 Task: Look for space in Manama, Bahrain from 9th July, 2023 to 16th July, 2023 for 2 adults, 1 child in price range Rs.8000 to Rs.16000. Place can be entire place with 2 bedrooms having 2 beds and 1 bathroom. Property type can be flat. Booking option can be shelf check-in. Required host language is English.
Action: Mouse moved to (651, 129)
Screenshot: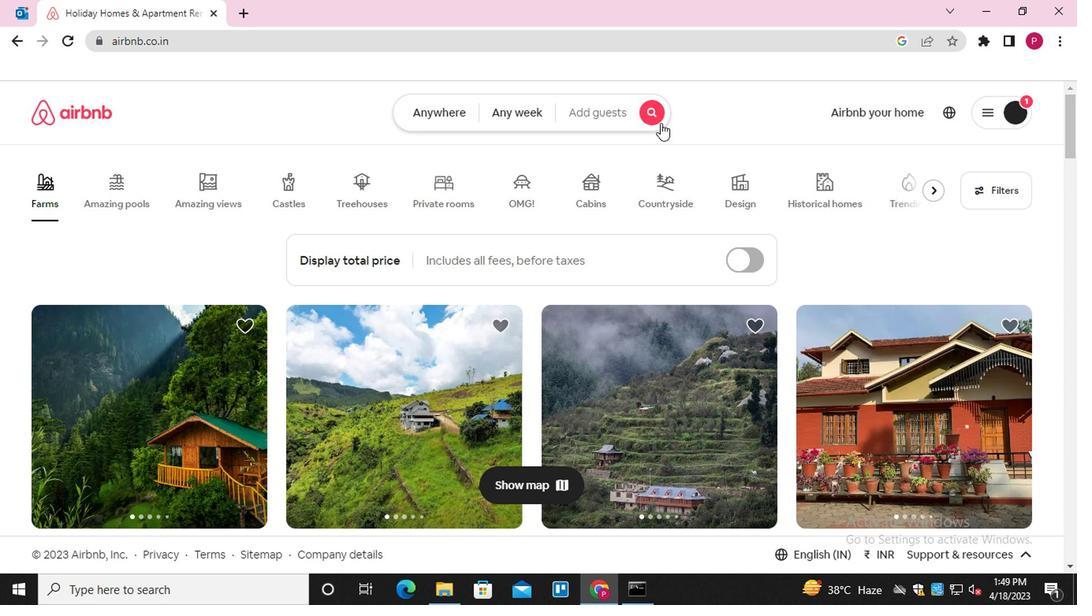 
Action: Mouse pressed left at (651, 129)
Screenshot: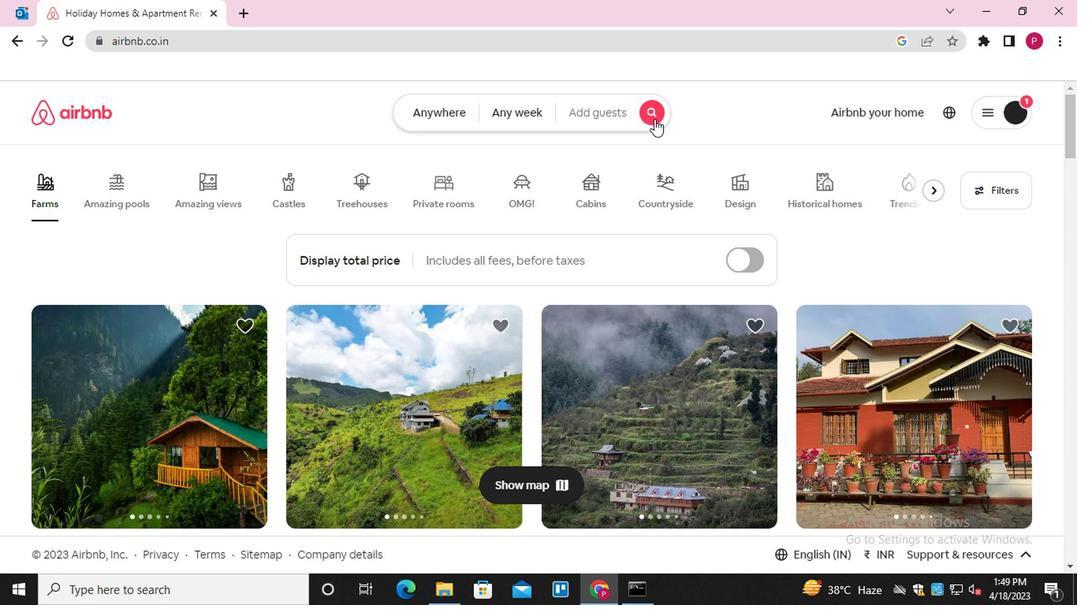 
Action: Mouse moved to (371, 189)
Screenshot: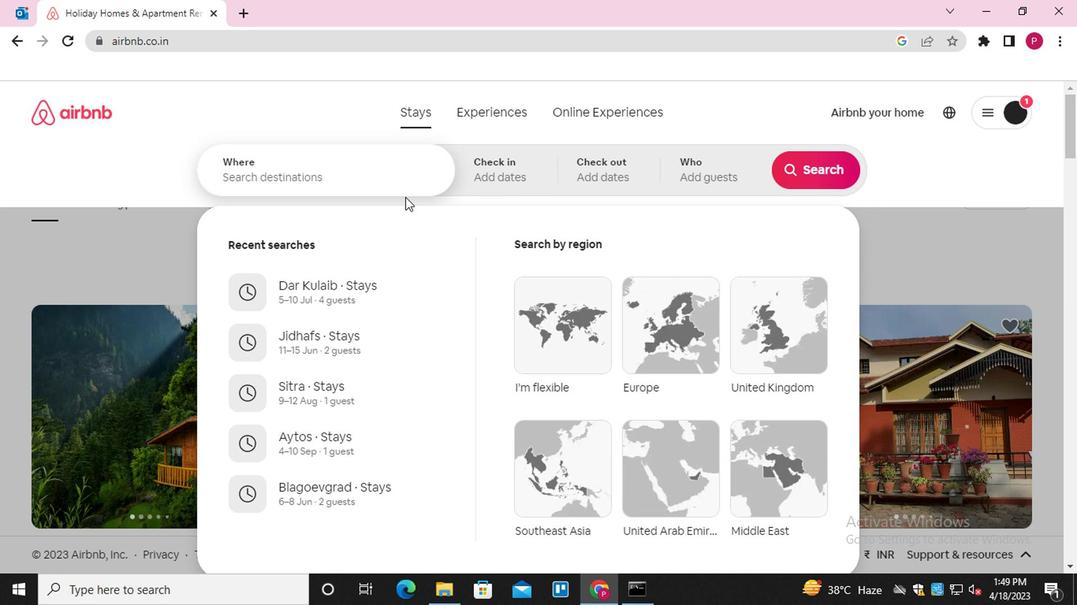 
Action: Mouse pressed left at (371, 189)
Screenshot: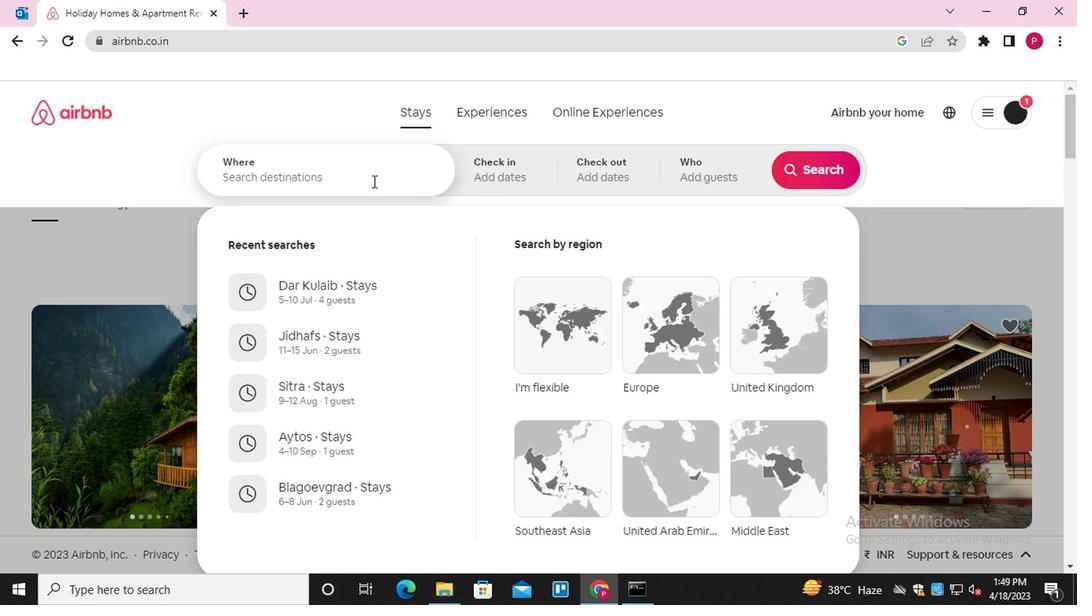 
Action: Key pressed <Key.shift>MANAMA
Screenshot: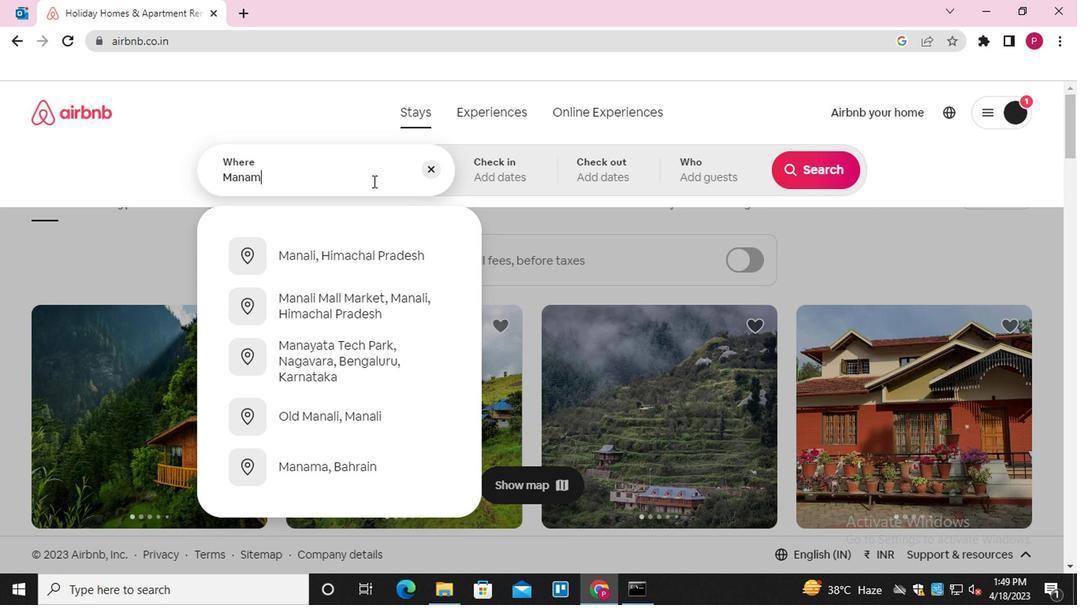 
Action: Mouse moved to (371, 261)
Screenshot: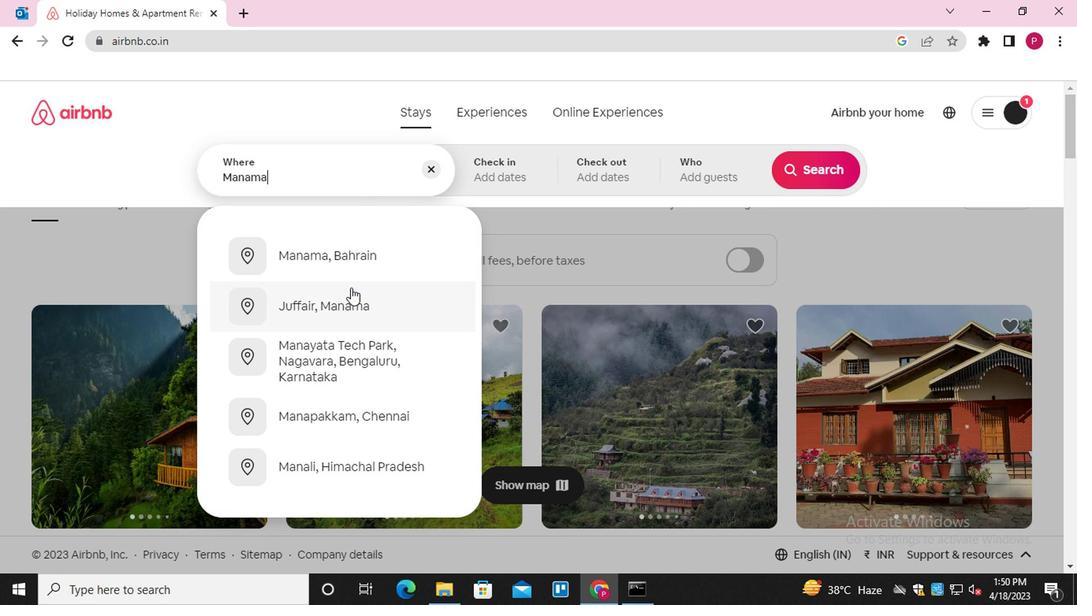 
Action: Mouse pressed left at (371, 261)
Screenshot: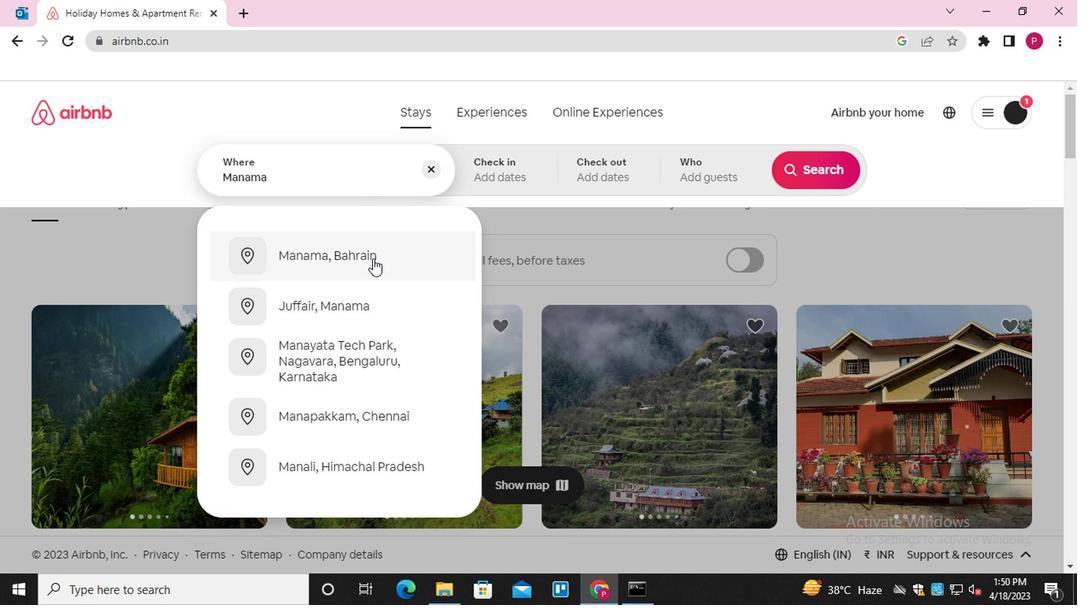 
Action: Mouse moved to (804, 302)
Screenshot: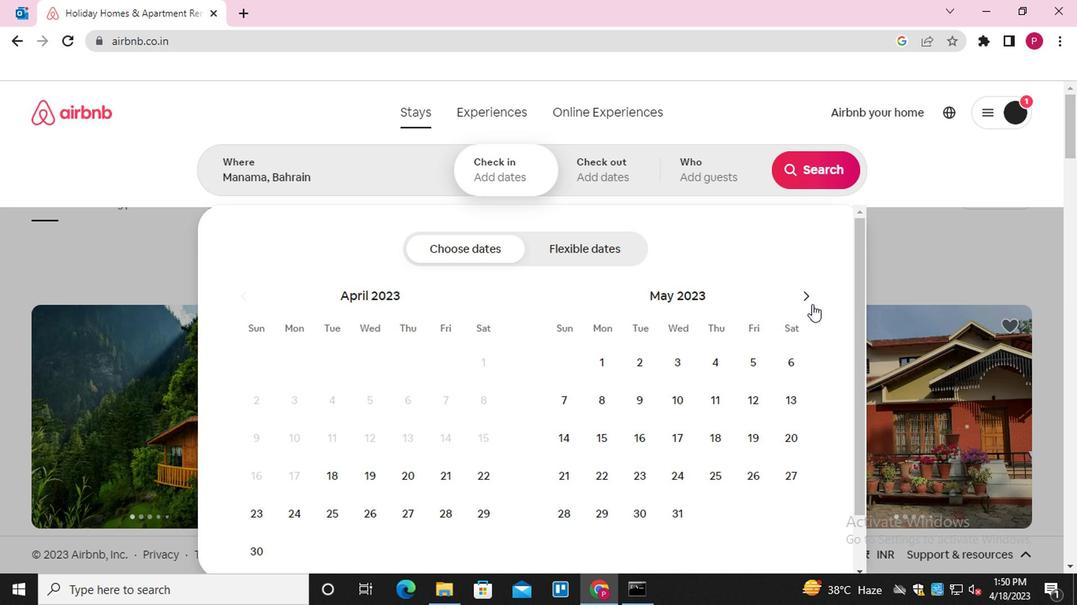 
Action: Mouse pressed left at (804, 302)
Screenshot: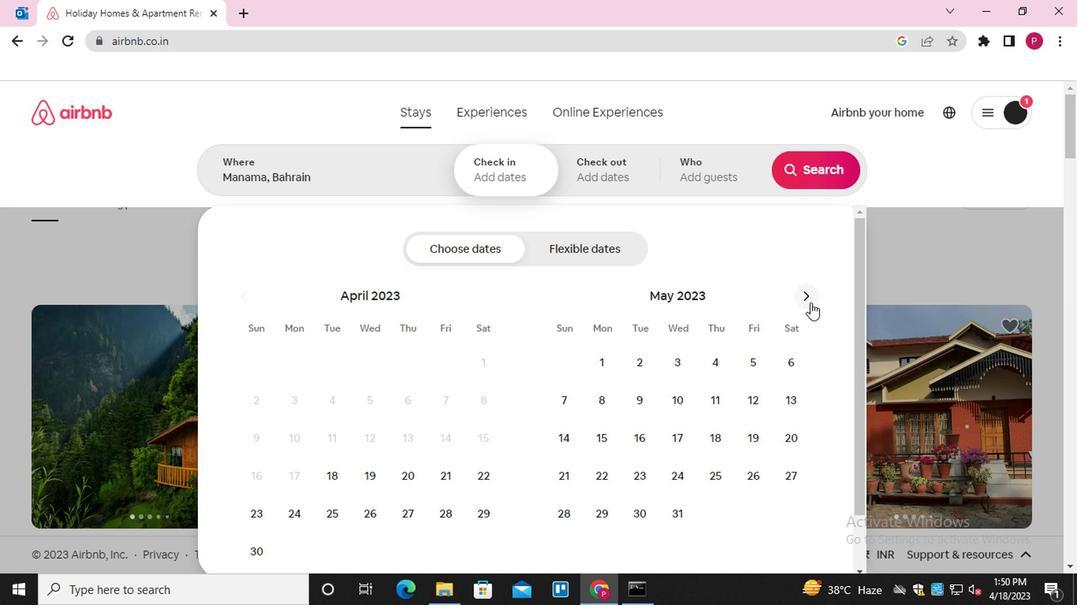 
Action: Mouse moved to (806, 310)
Screenshot: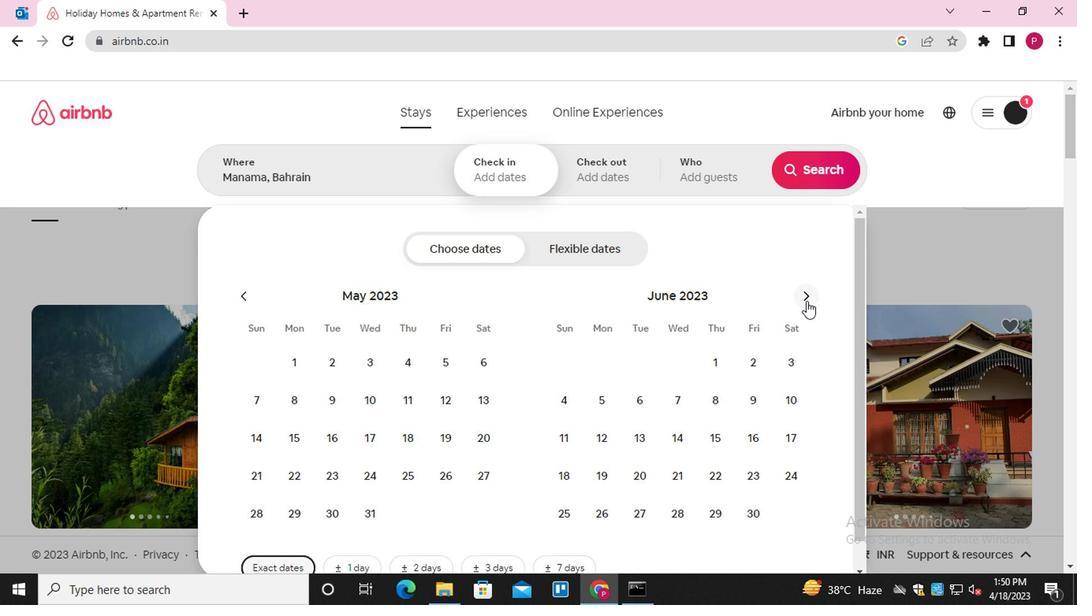 
Action: Mouse pressed left at (806, 310)
Screenshot: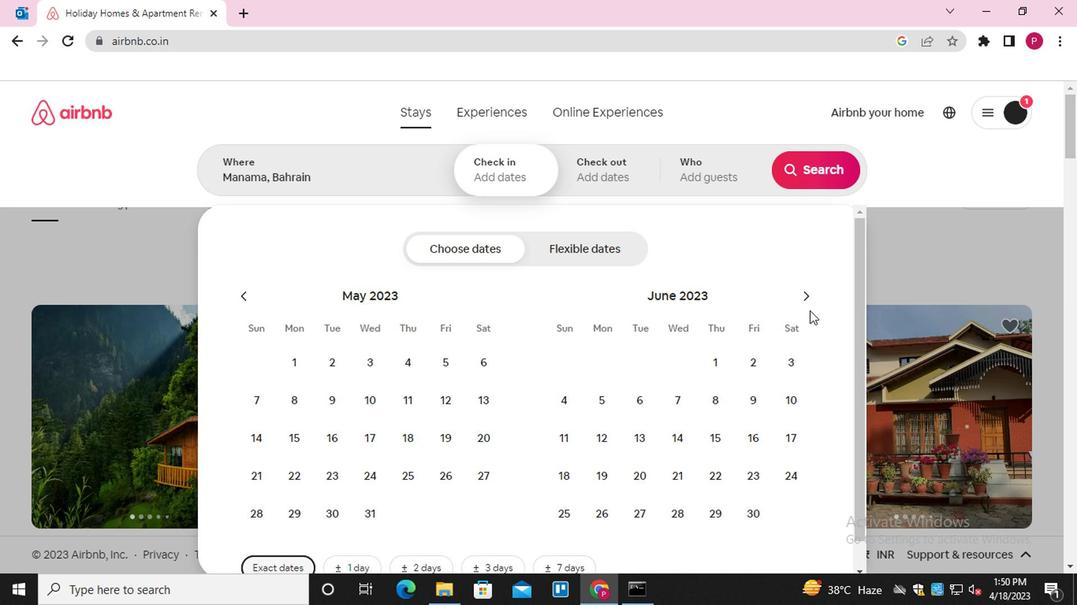 
Action: Mouse moved to (797, 298)
Screenshot: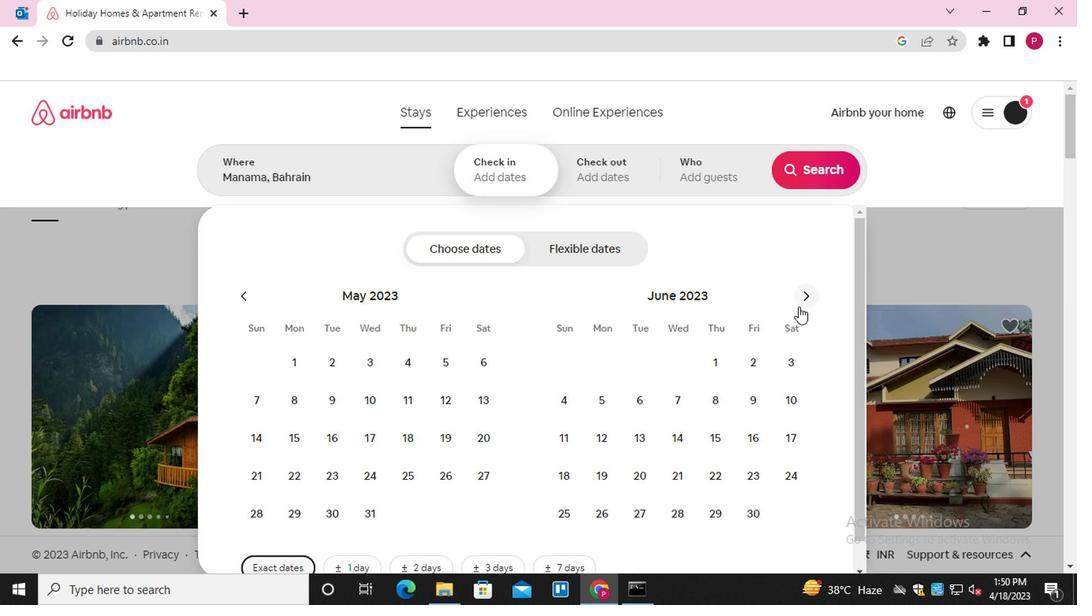 
Action: Mouse pressed left at (797, 298)
Screenshot: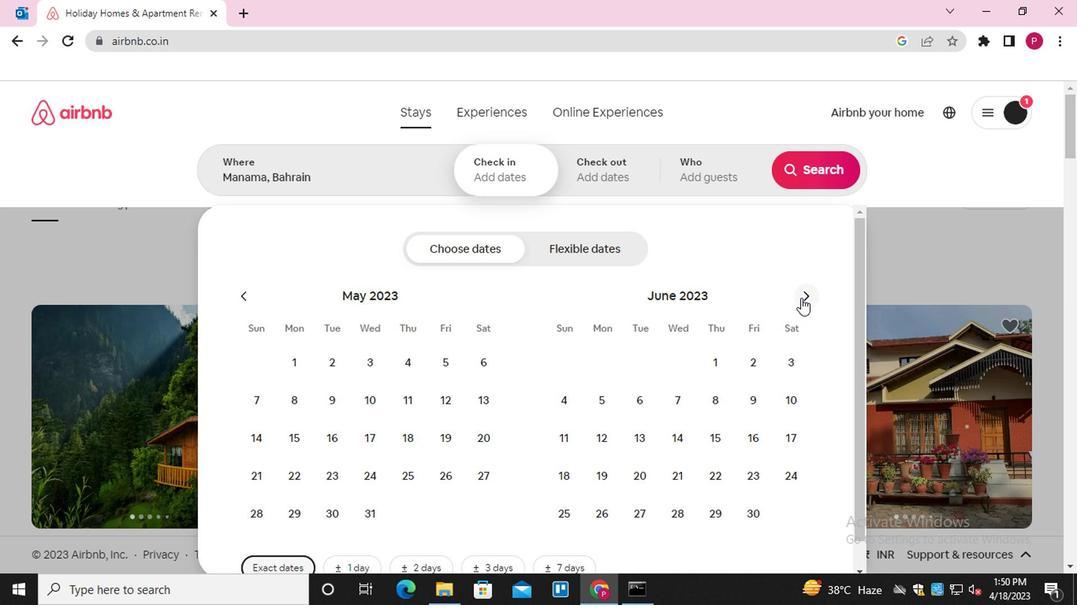 
Action: Mouse moved to (572, 431)
Screenshot: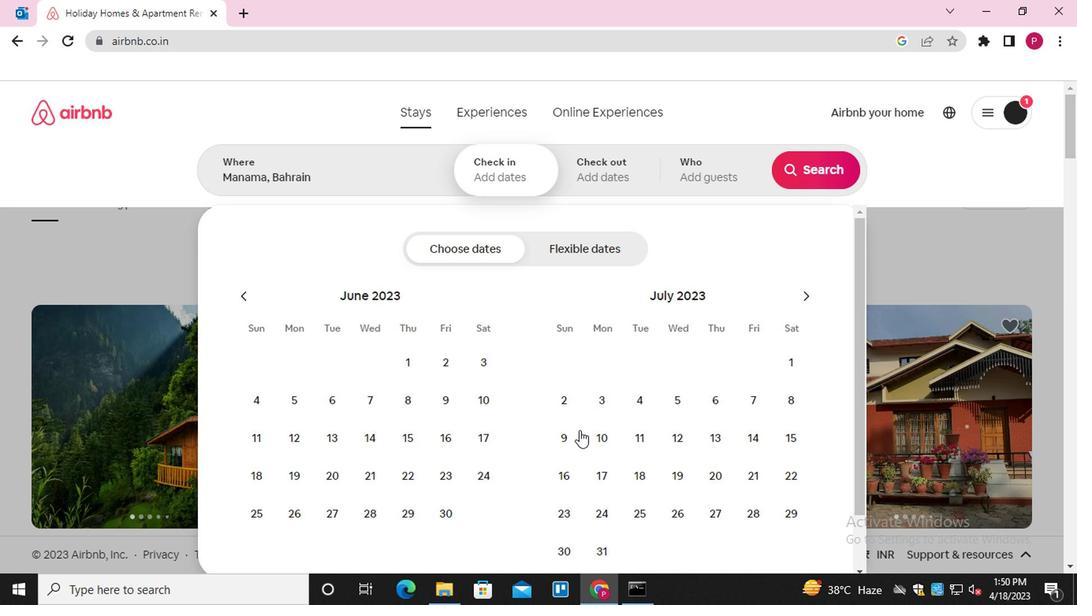 
Action: Mouse pressed left at (572, 431)
Screenshot: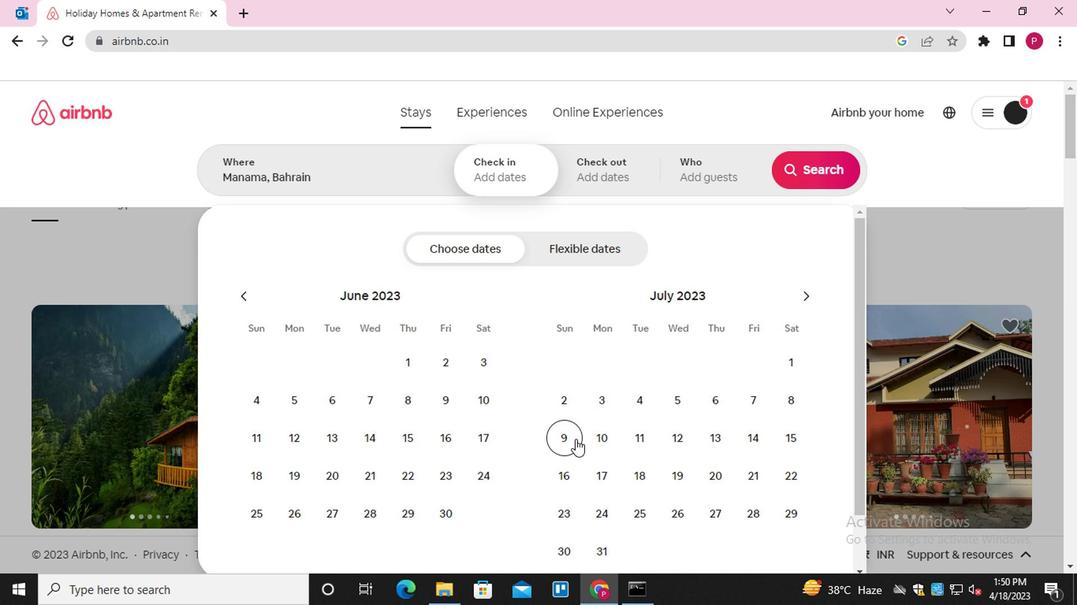 
Action: Mouse moved to (560, 467)
Screenshot: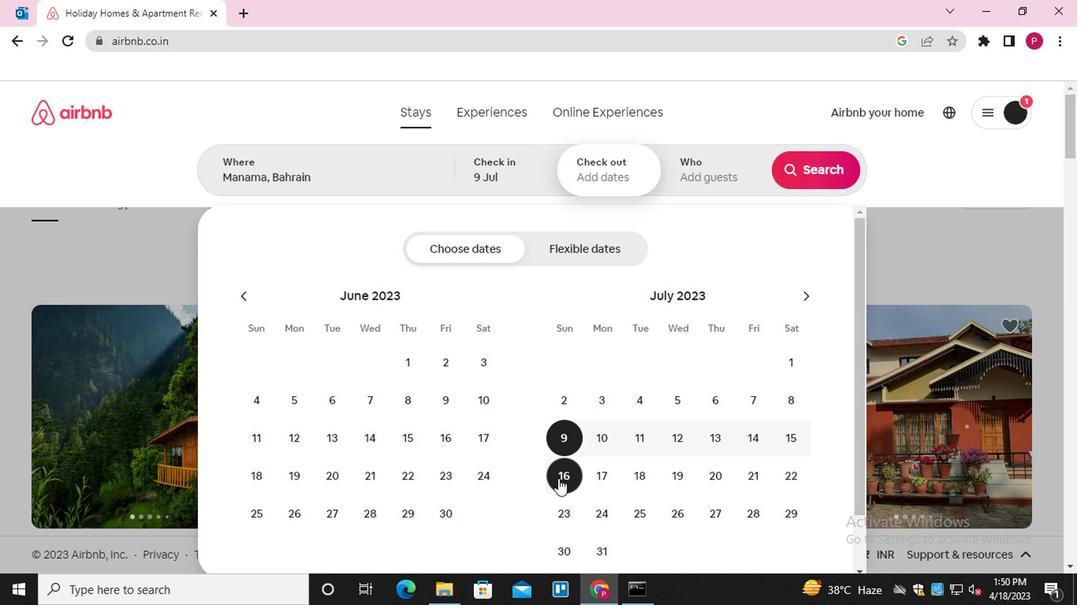 
Action: Mouse pressed left at (560, 467)
Screenshot: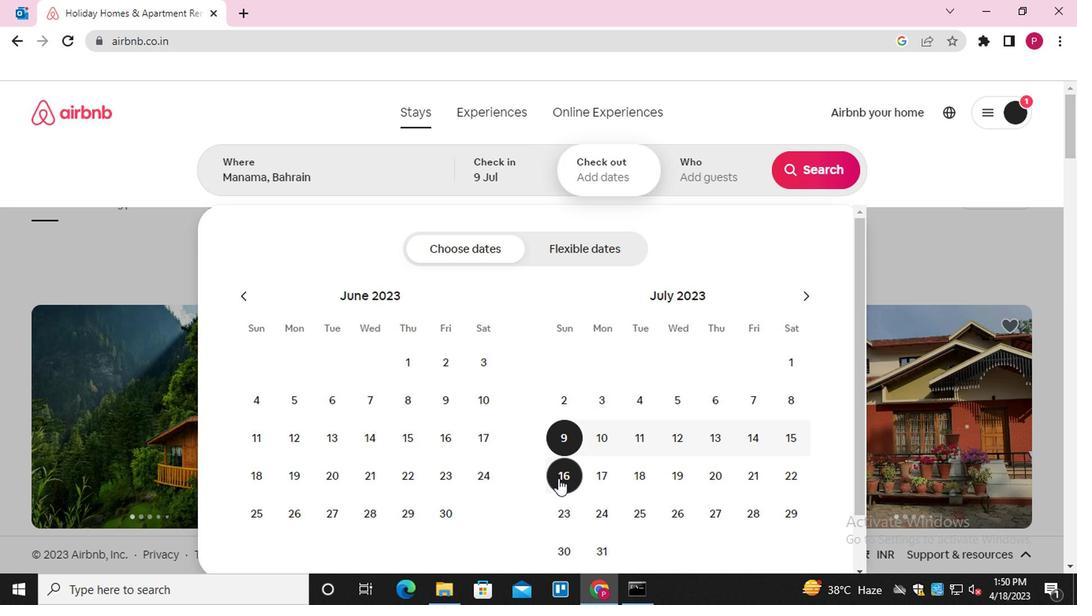 
Action: Mouse moved to (717, 185)
Screenshot: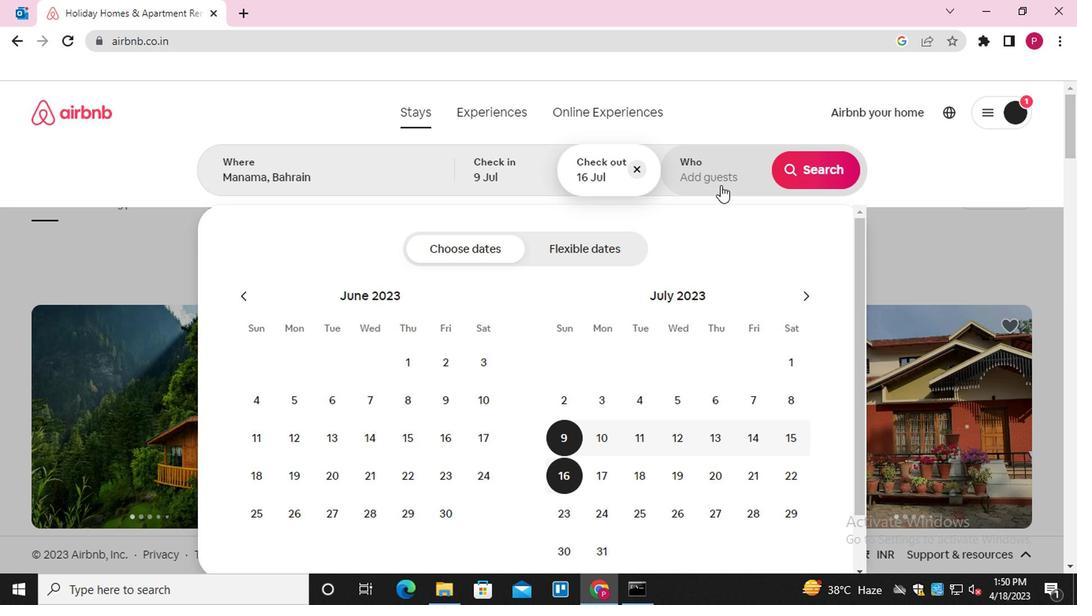 
Action: Mouse pressed left at (717, 185)
Screenshot: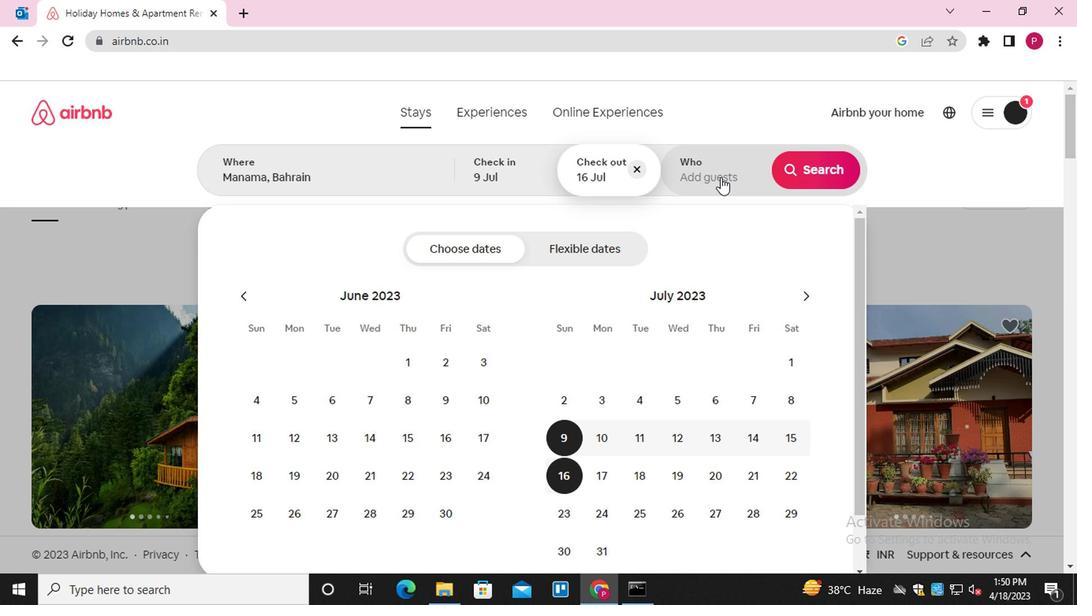 
Action: Mouse moved to (815, 259)
Screenshot: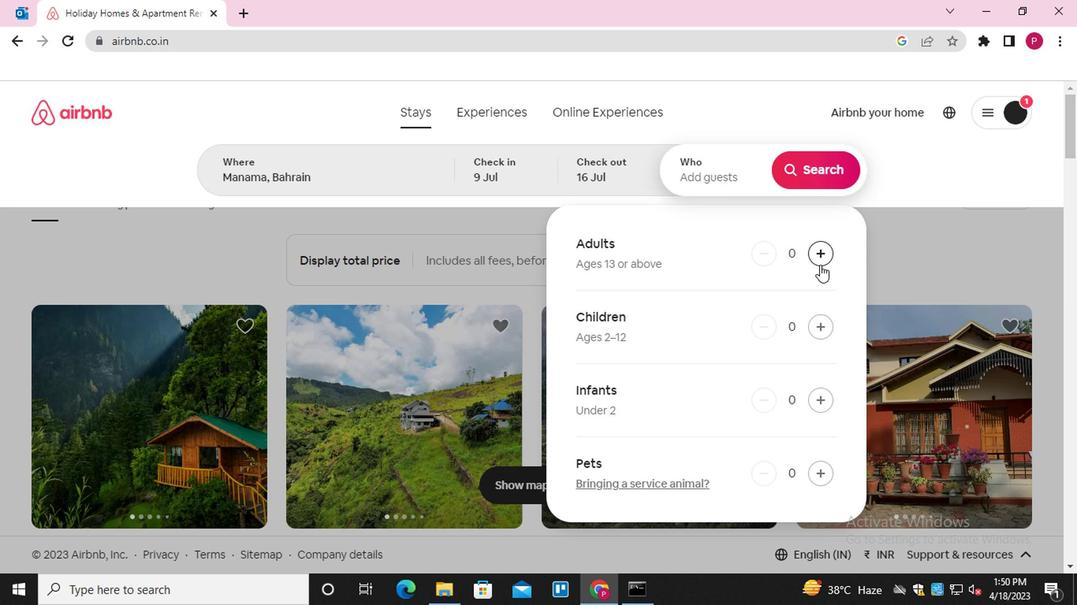 
Action: Mouse pressed left at (815, 259)
Screenshot: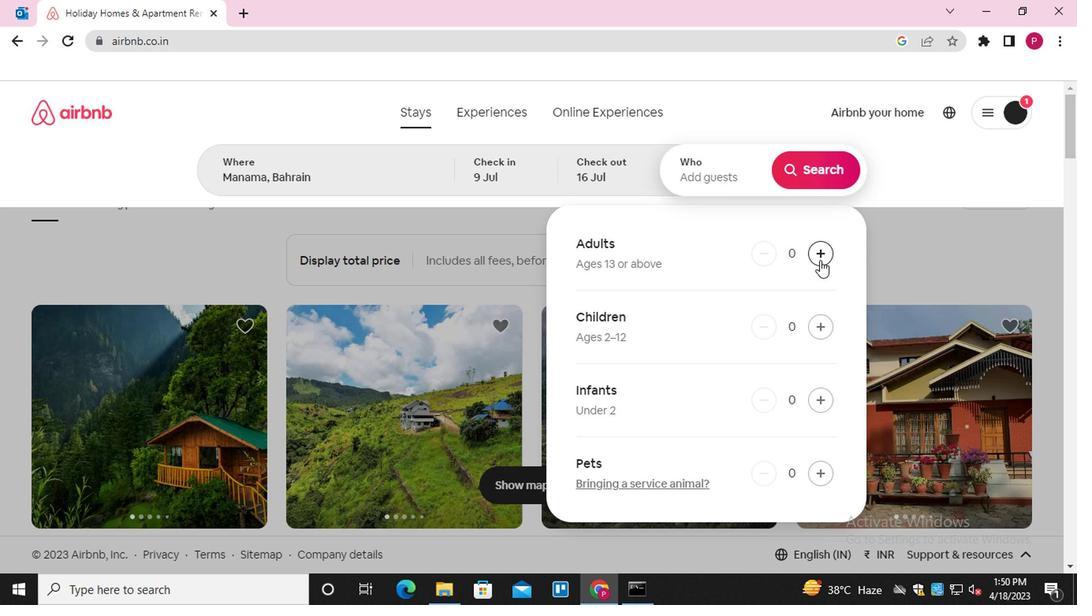 
Action: Mouse pressed left at (815, 259)
Screenshot: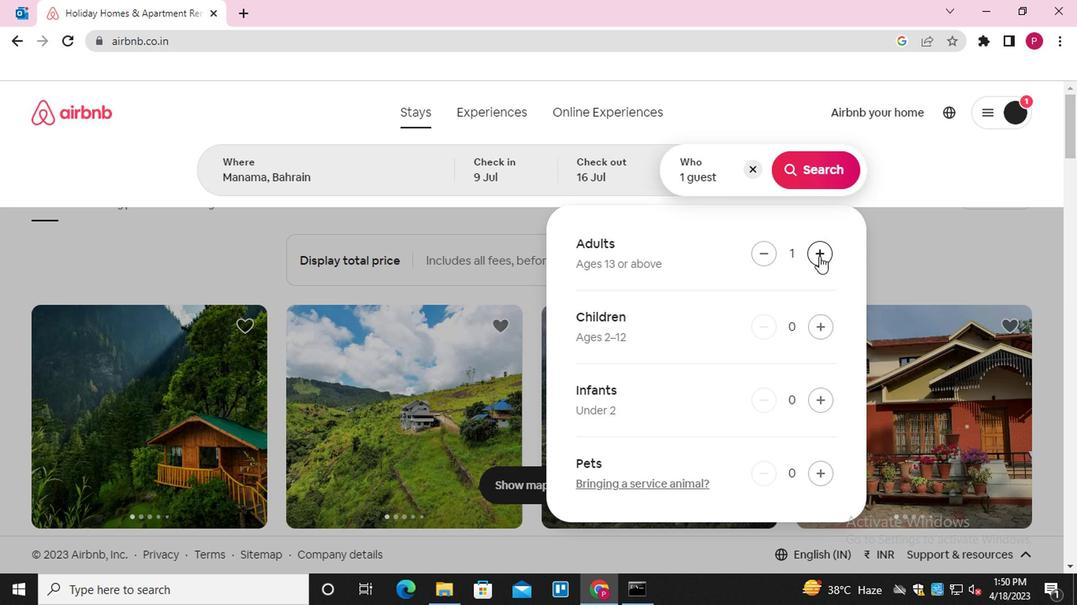 
Action: Mouse moved to (812, 329)
Screenshot: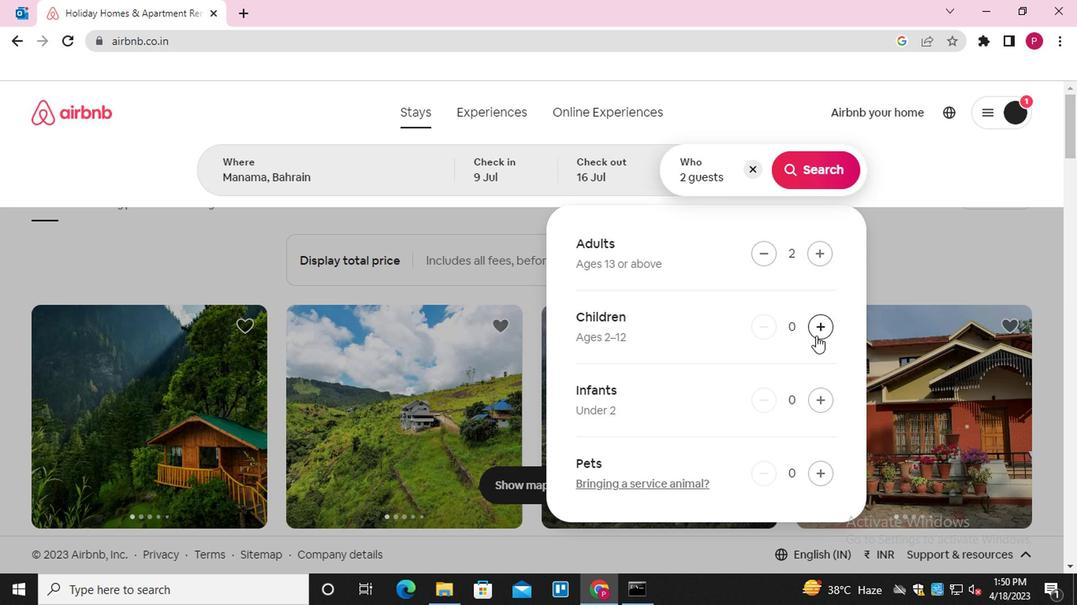 
Action: Mouse pressed left at (812, 329)
Screenshot: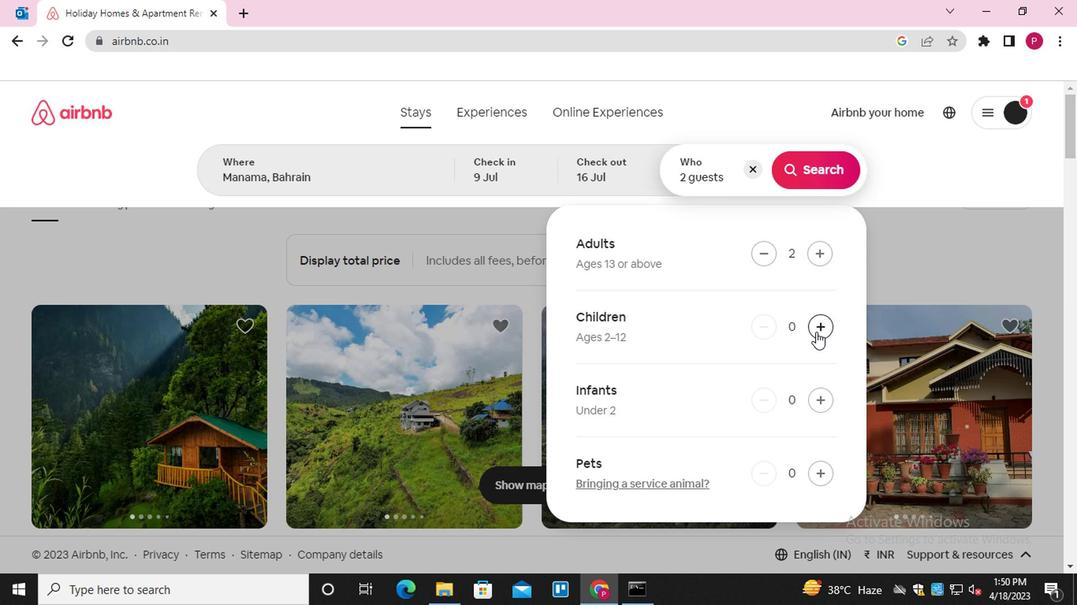 
Action: Mouse moved to (807, 189)
Screenshot: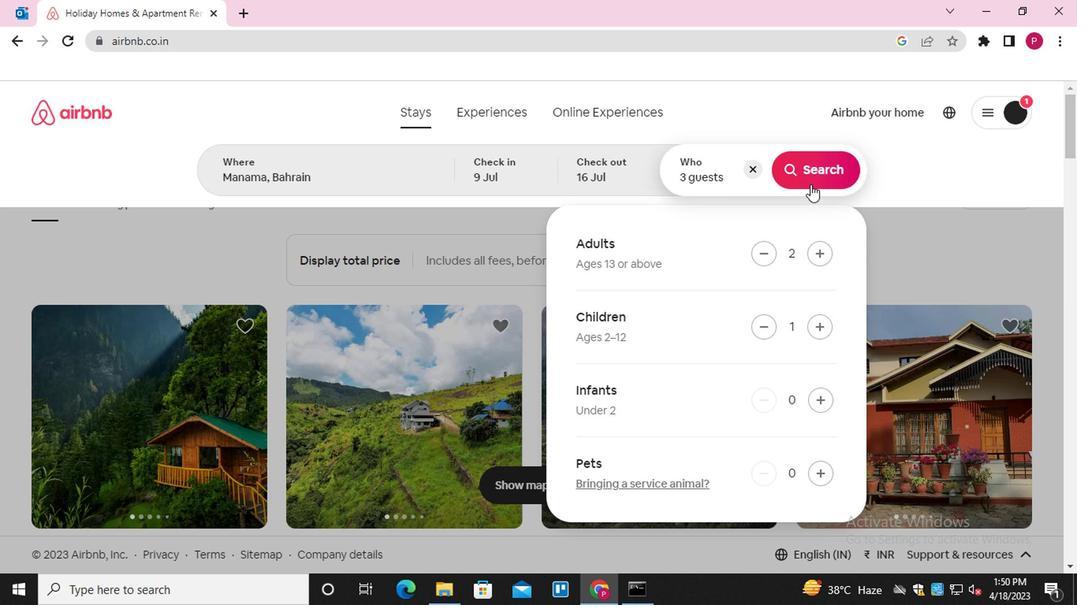 
Action: Mouse pressed left at (807, 189)
Screenshot: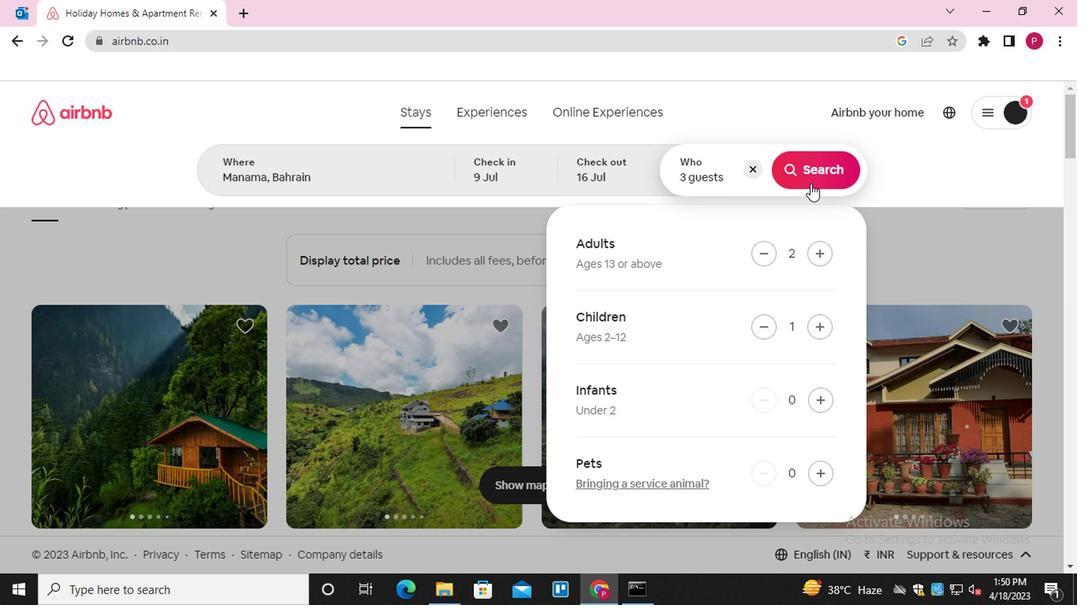 
Action: Mouse moved to (1012, 184)
Screenshot: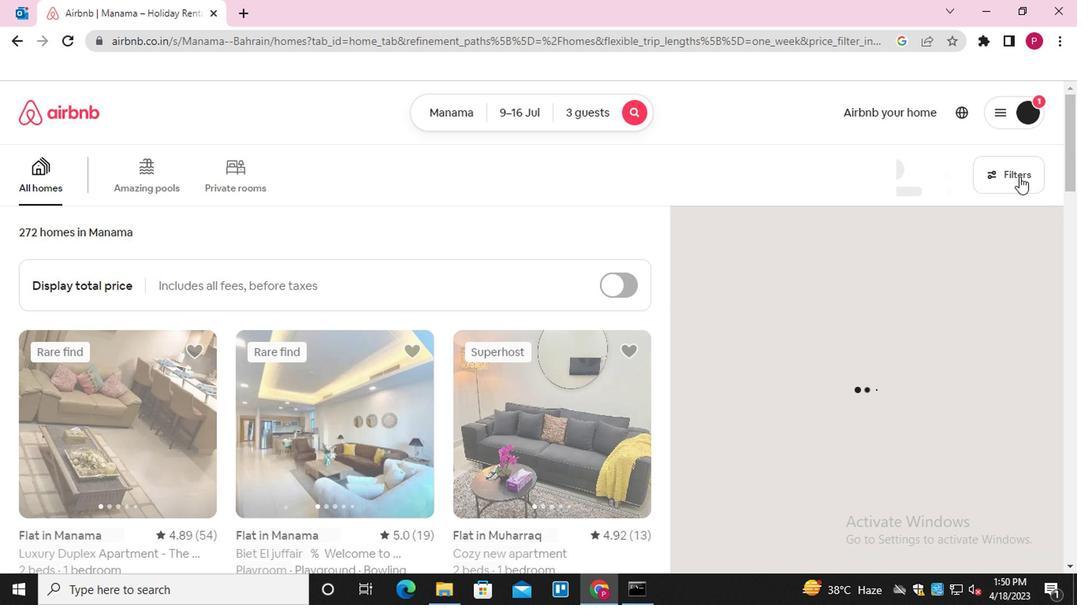 
Action: Mouse pressed left at (1012, 184)
Screenshot: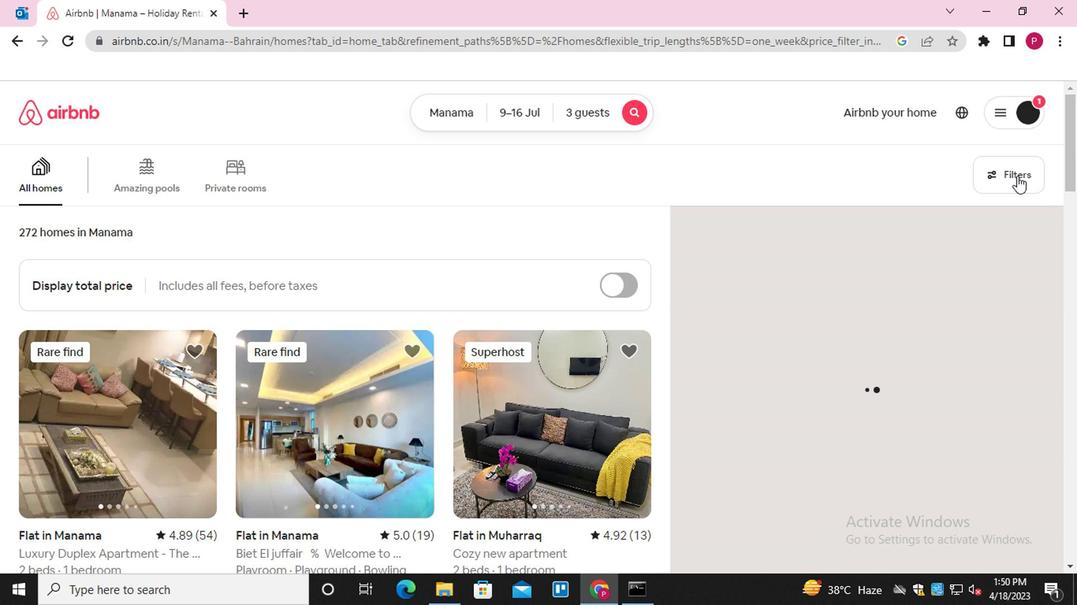 
Action: Mouse moved to (395, 367)
Screenshot: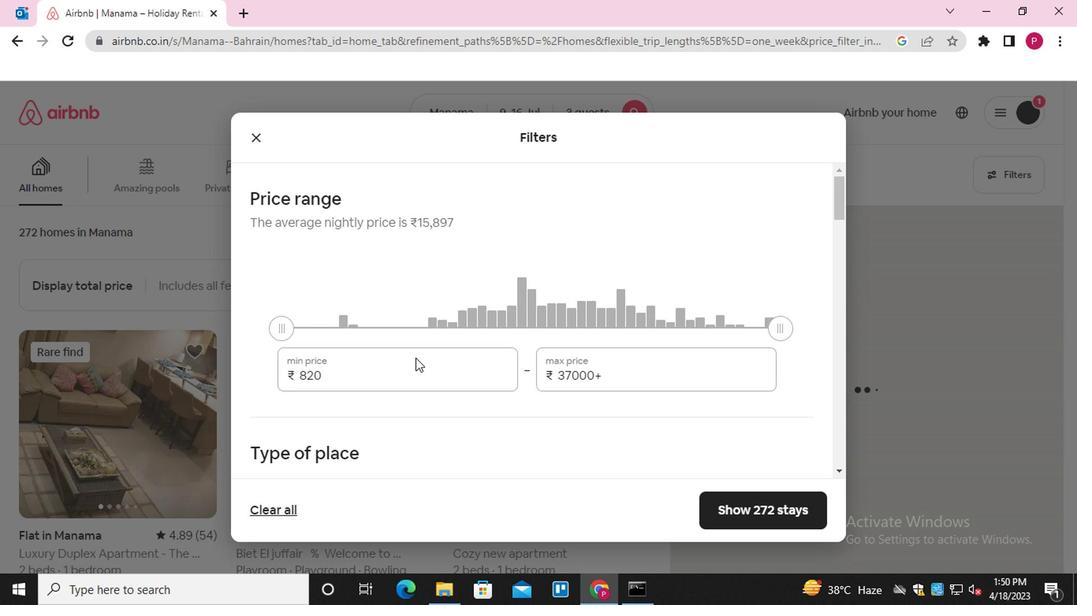 
Action: Mouse pressed left at (395, 367)
Screenshot: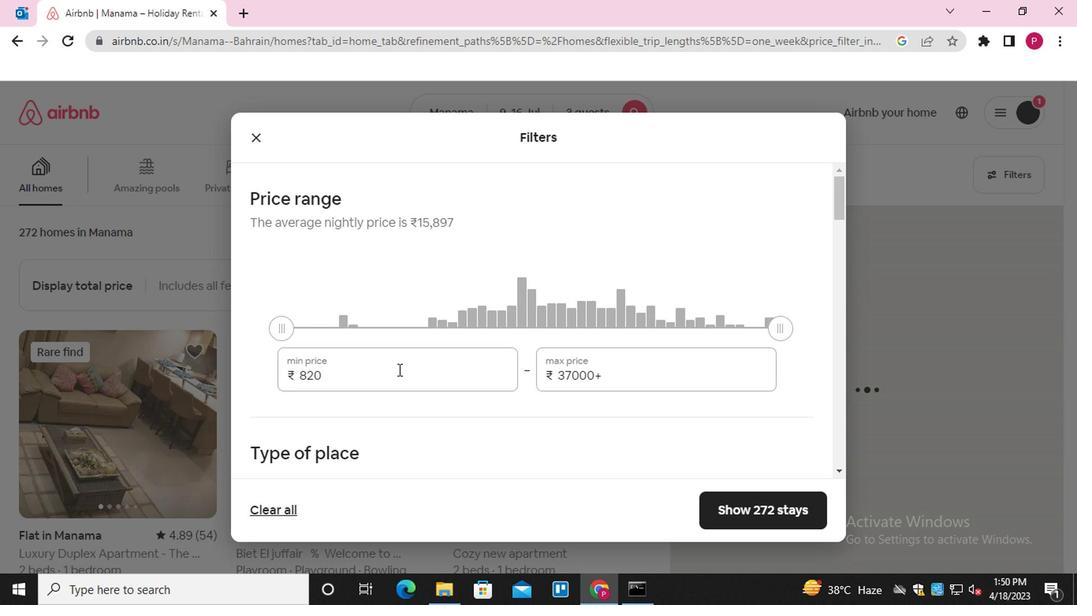 
Action: Mouse pressed left at (395, 367)
Screenshot: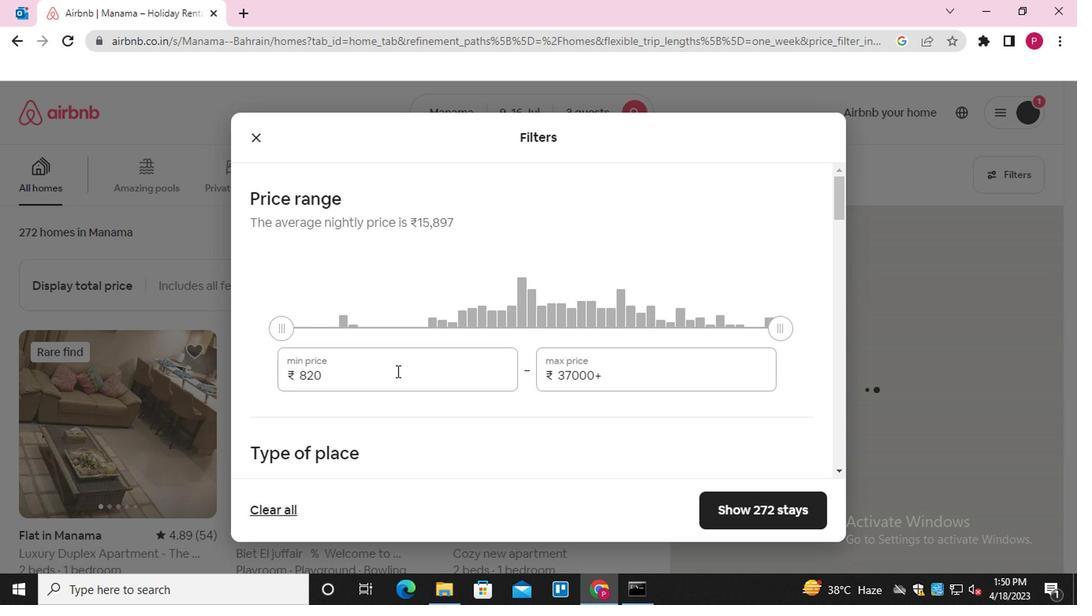 
Action: Key pressed 8000<Key.tab>16000
Screenshot: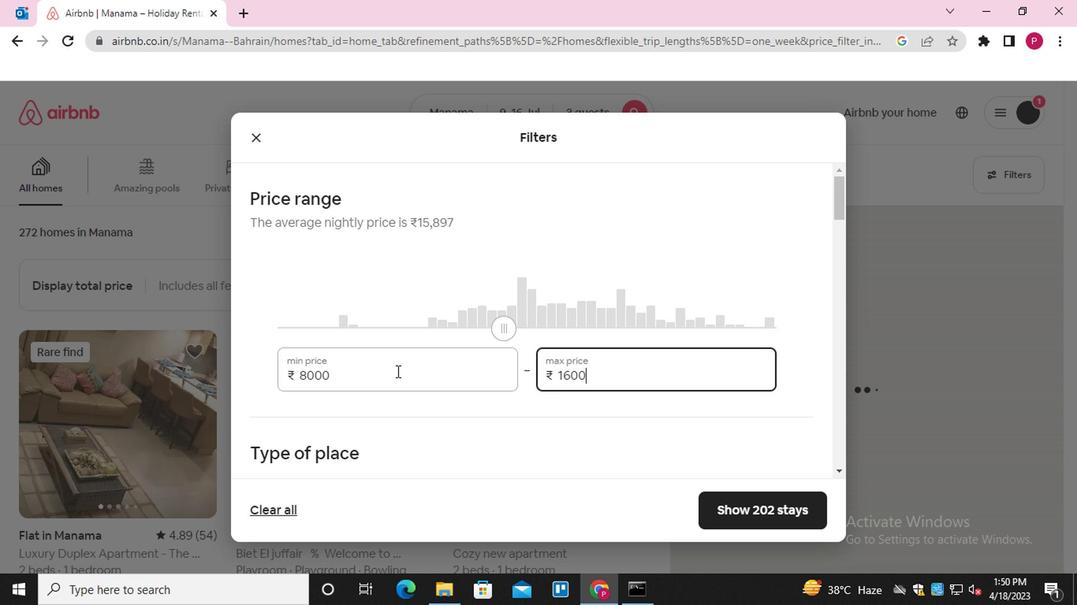 
Action: Mouse moved to (287, 387)
Screenshot: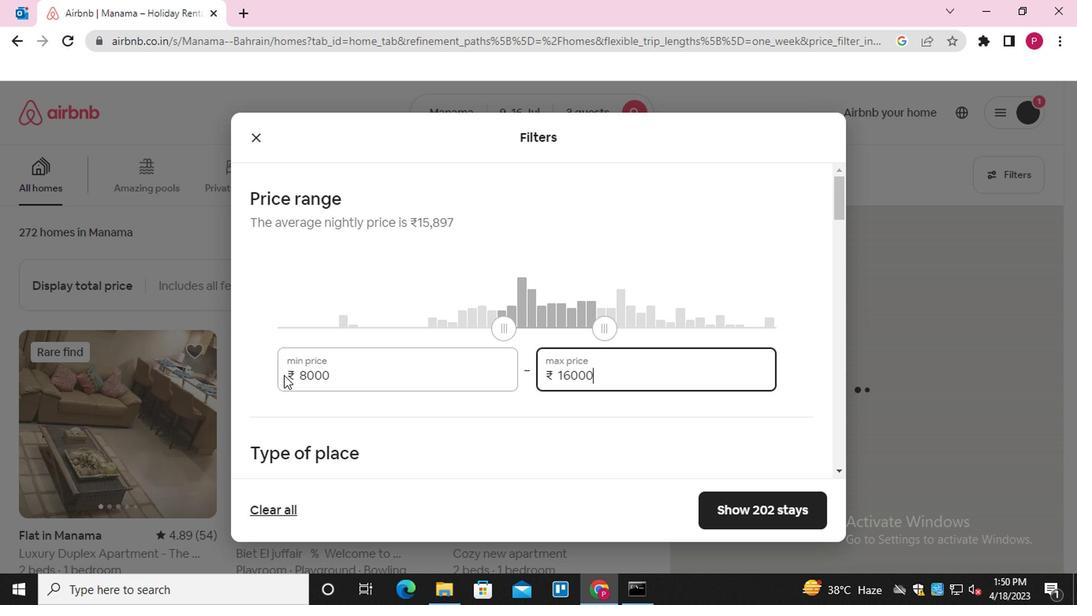 
Action: Mouse scrolled (287, 386) with delta (0, -1)
Screenshot: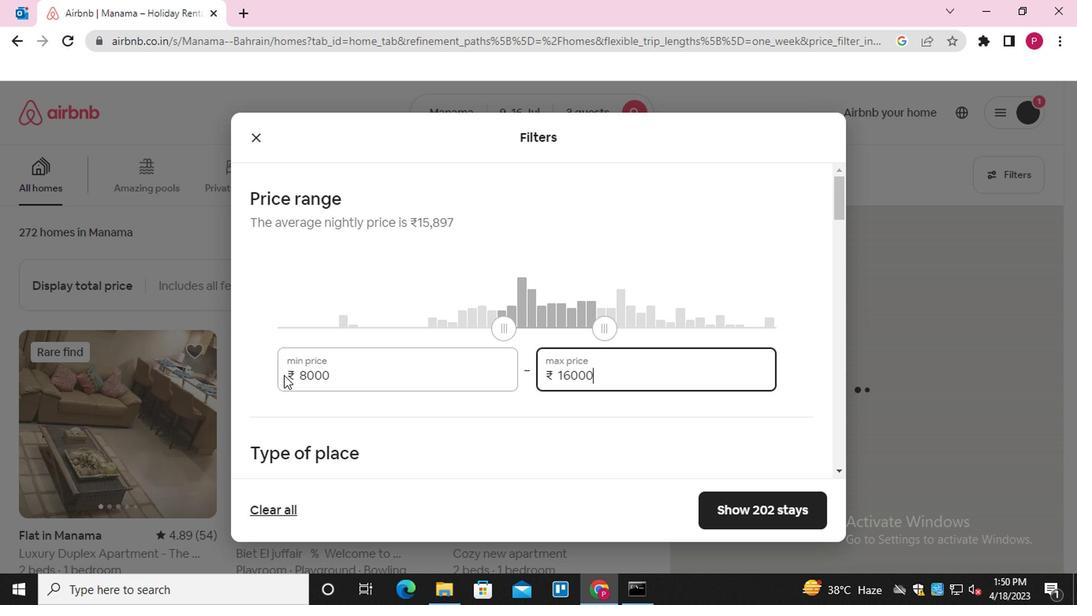 
Action: Mouse moved to (300, 392)
Screenshot: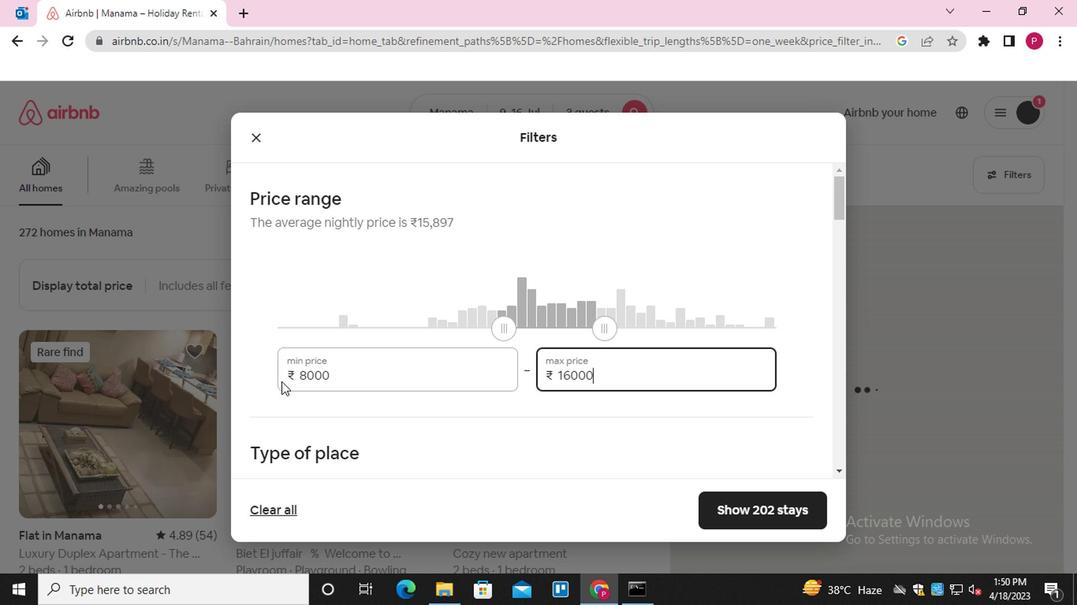 
Action: Mouse scrolled (300, 391) with delta (0, 0)
Screenshot: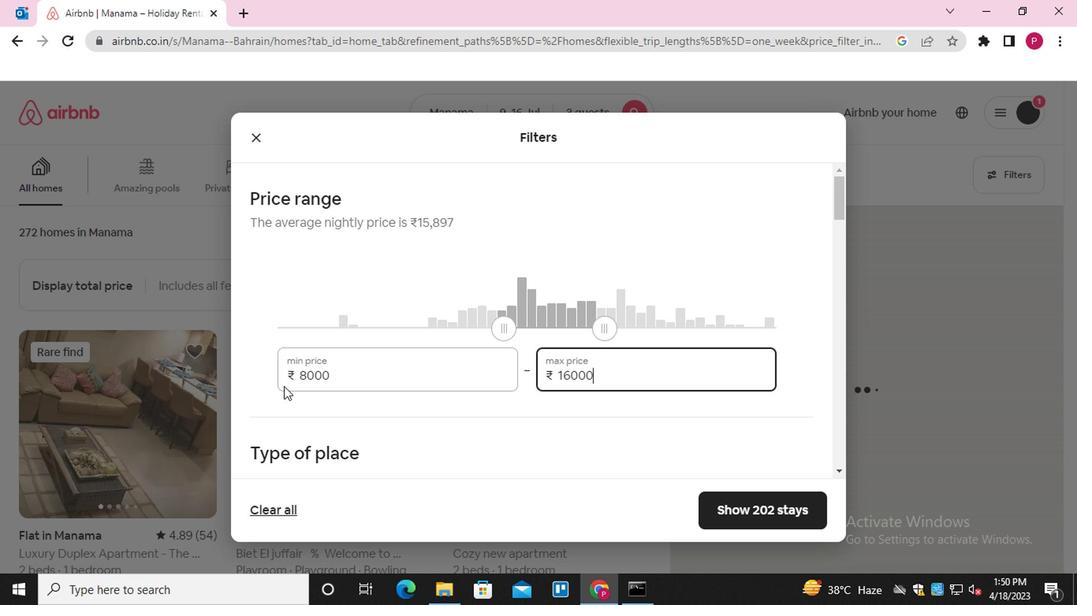 
Action: Mouse moved to (306, 392)
Screenshot: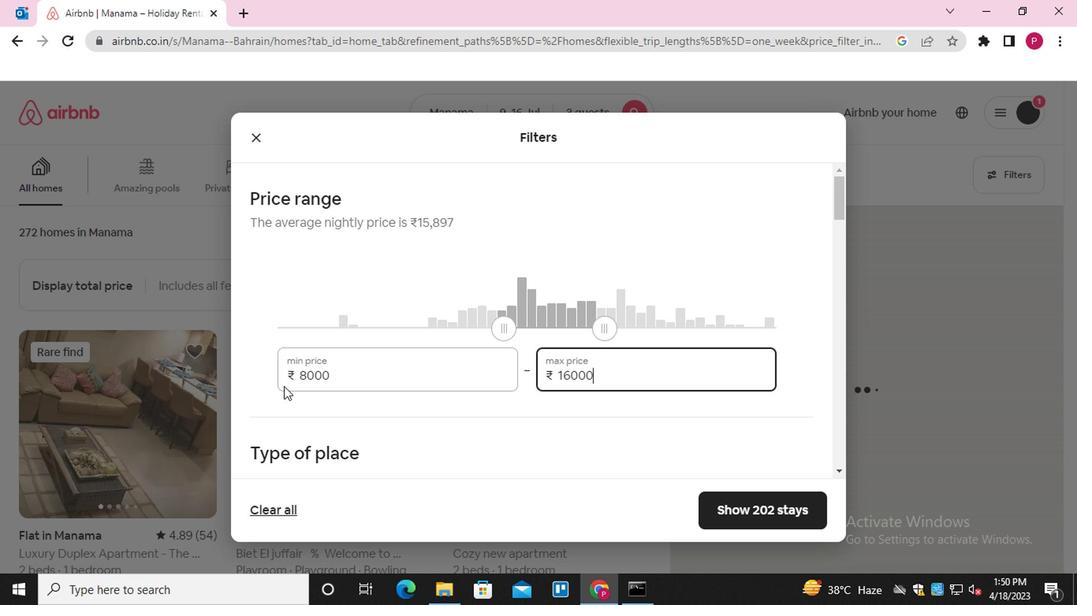 
Action: Mouse scrolled (306, 391) with delta (0, 0)
Screenshot: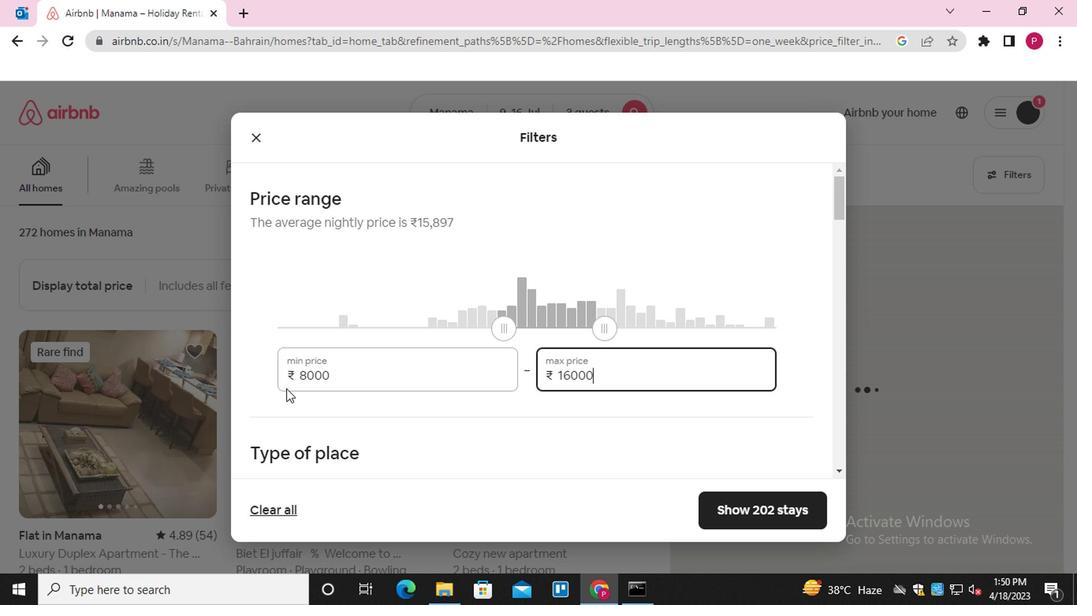 
Action: Mouse moved to (297, 371)
Screenshot: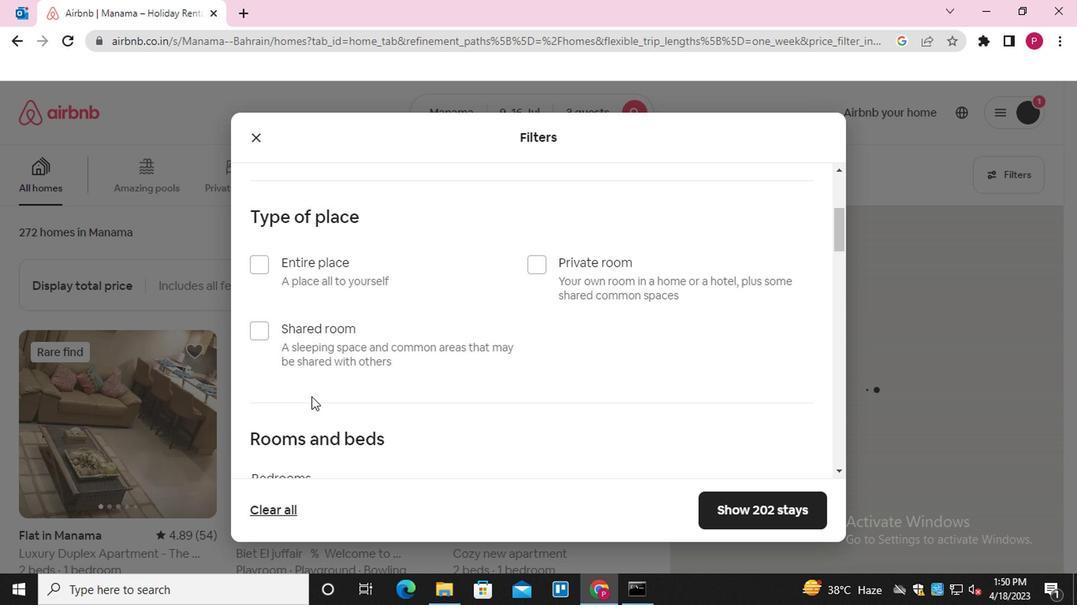 
Action: Mouse scrolled (297, 370) with delta (0, 0)
Screenshot: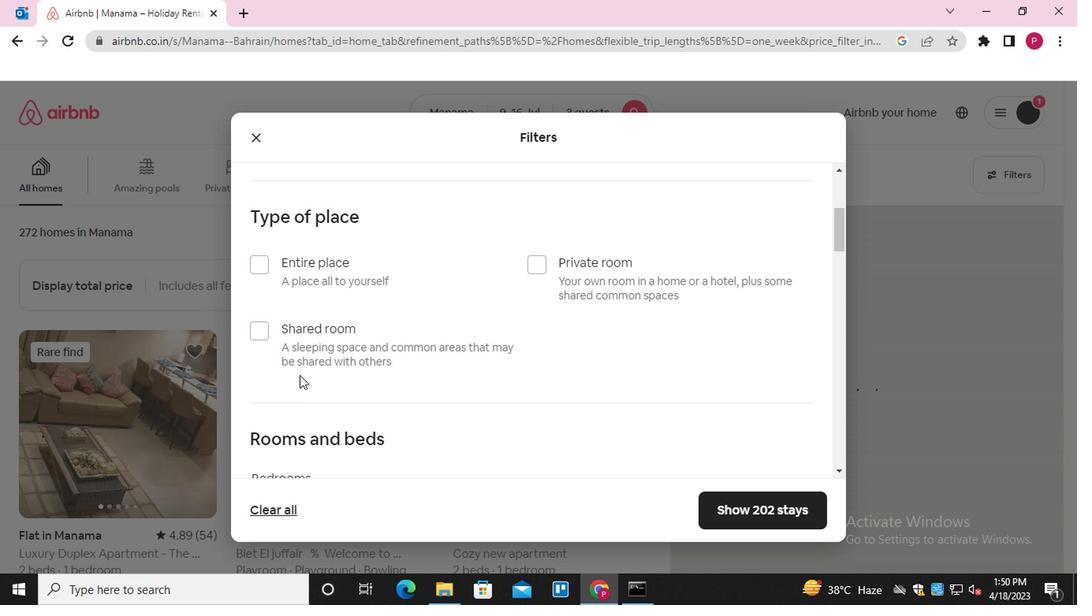 
Action: Mouse moved to (277, 311)
Screenshot: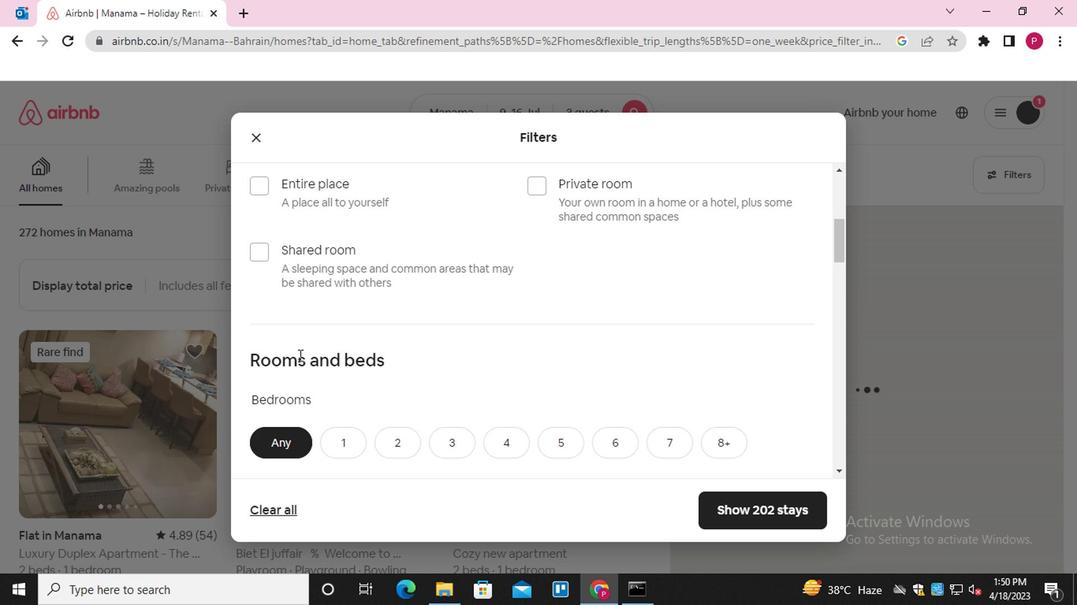 
Action: Mouse scrolled (277, 313) with delta (0, 1)
Screenshot: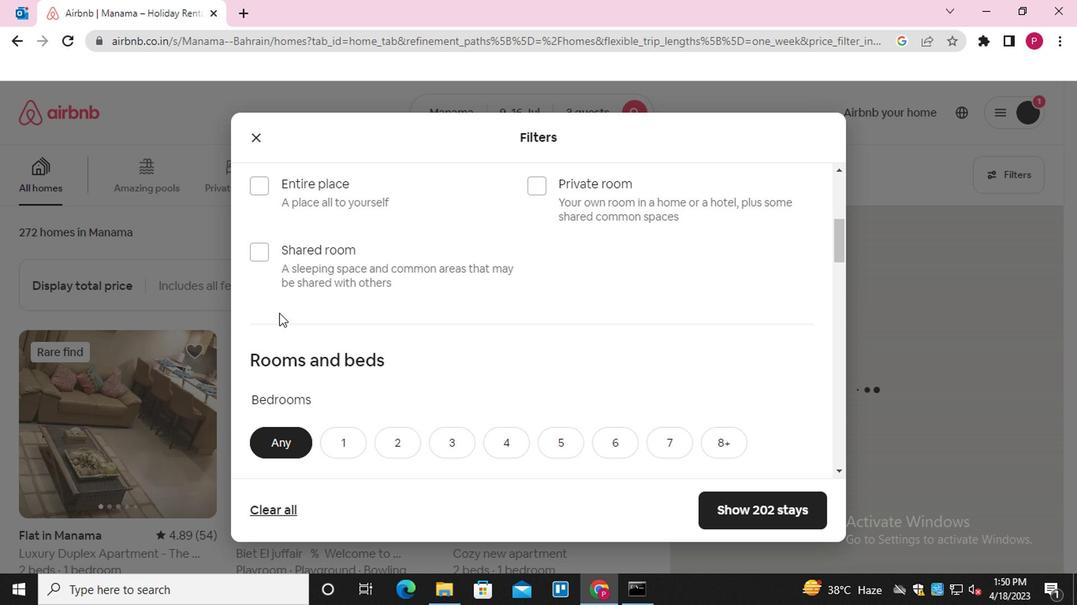 
Action: Mouse moved to (256, 274)
Screenshot: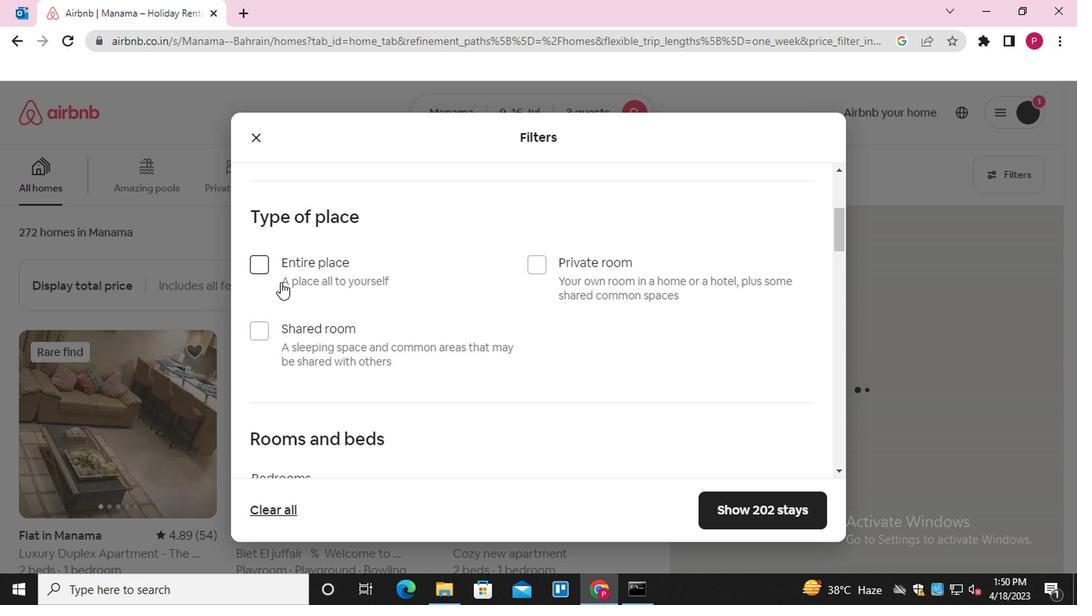 
Action: Mouse pressed left at (256, 274)
Screenshot: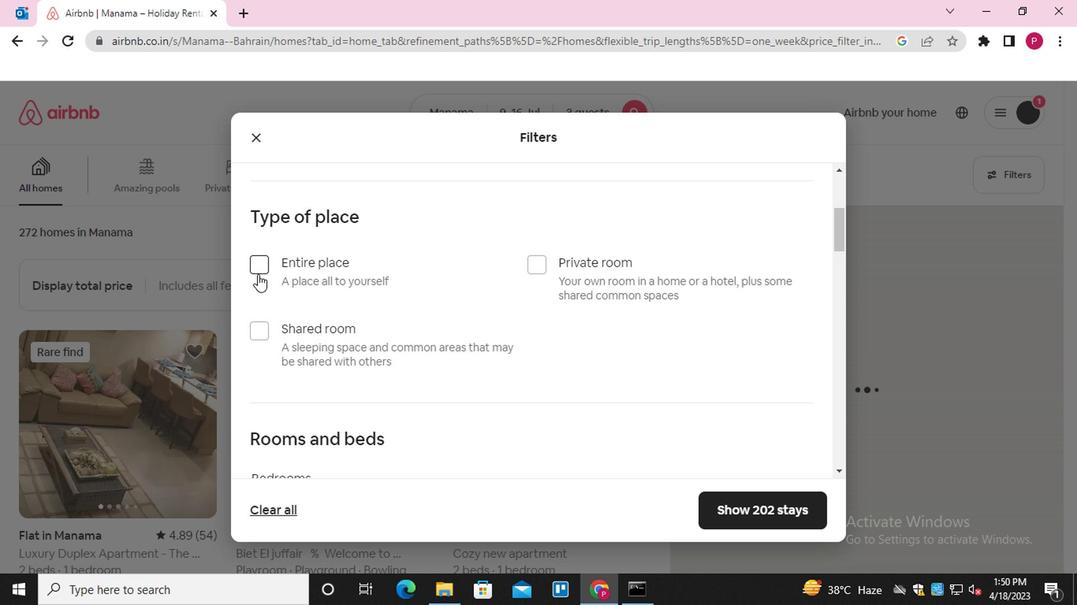 
Action: Mouse moved to (329, 302)
Screenshot: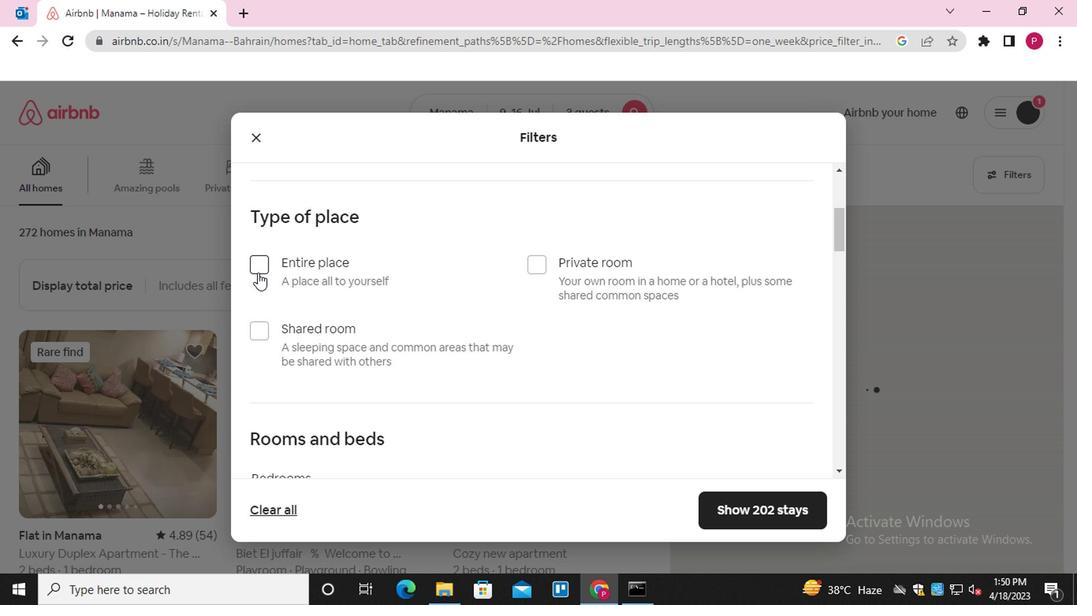 
Action: Mouse scrolled (329, 301) with delta (0, 0)
Screenshot: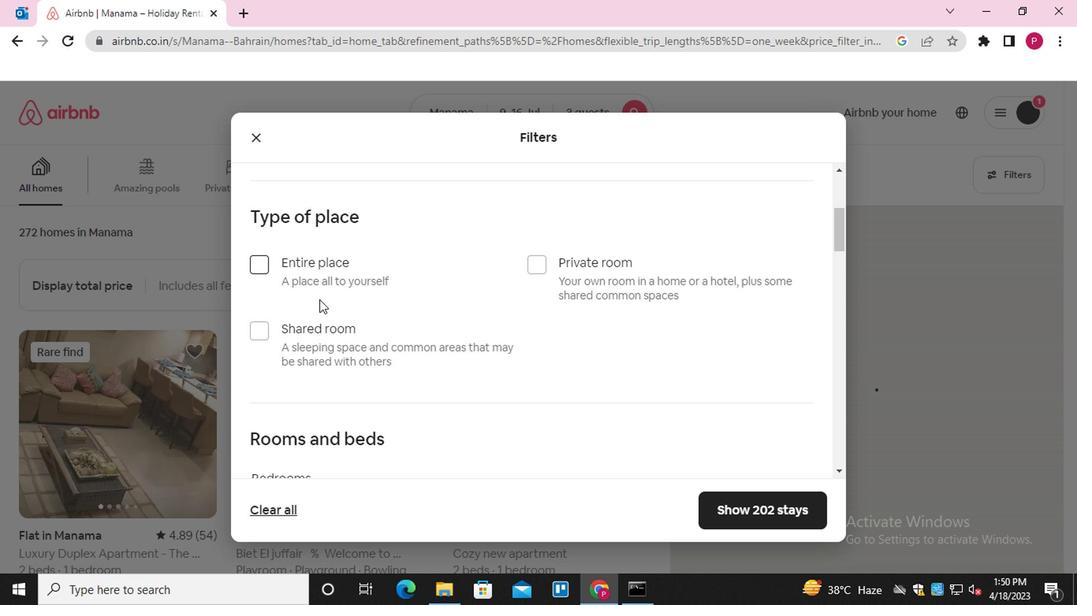 
Action: Mouse scrolled (329, 301) with delta (0, 0)
Screenshot: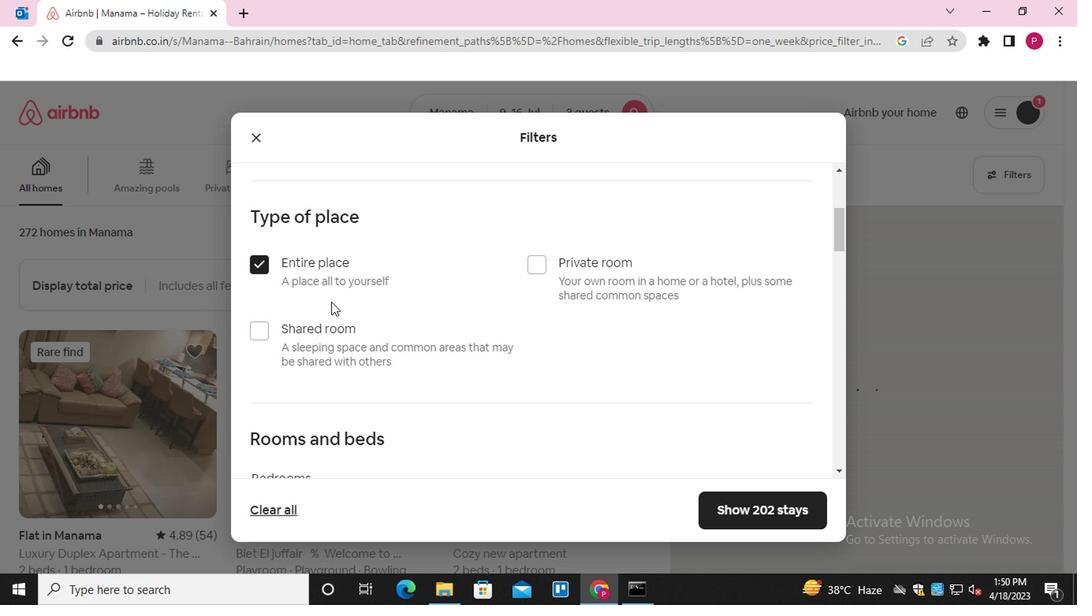 
Action: Mouse moved to (386, 366)
Screenshot: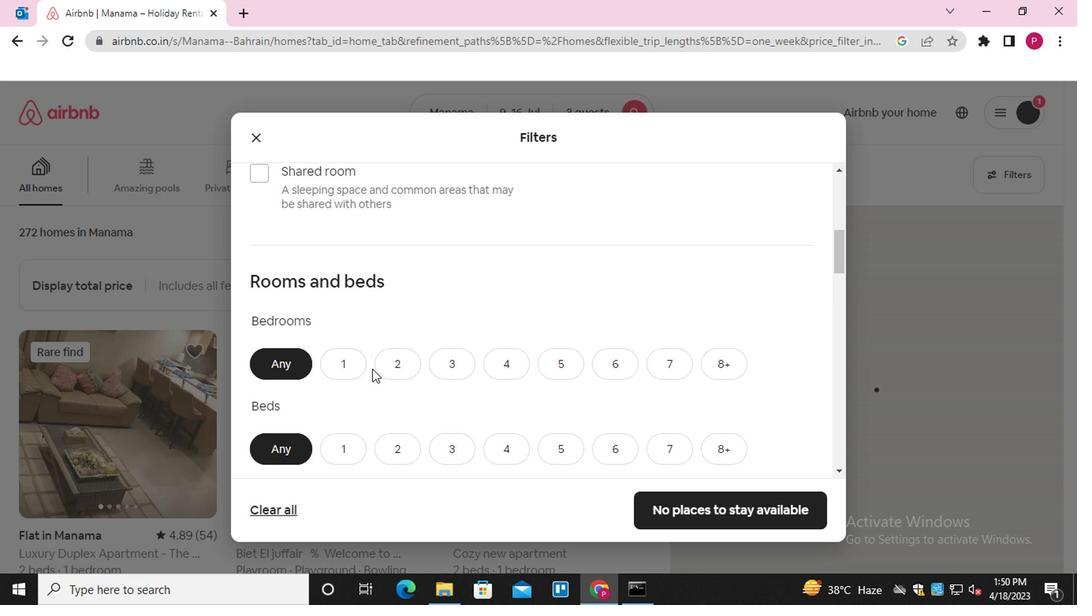 
Action: Mouse pressed left at (386, 366)
Screenshot: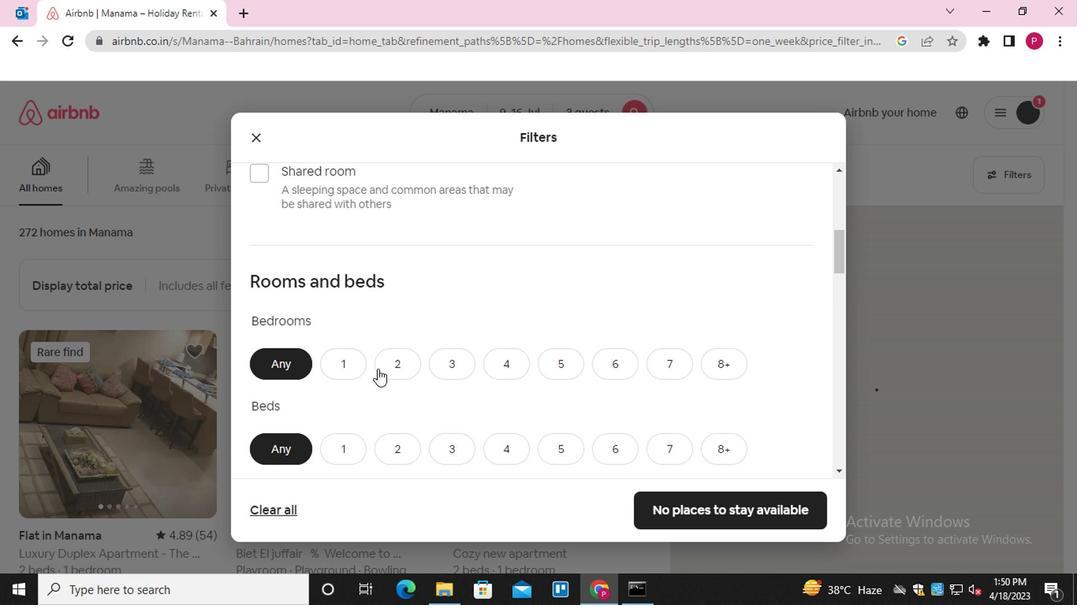 
Action: Mouse scrolled (386, 366) with delta (0, 0)
Screenshot: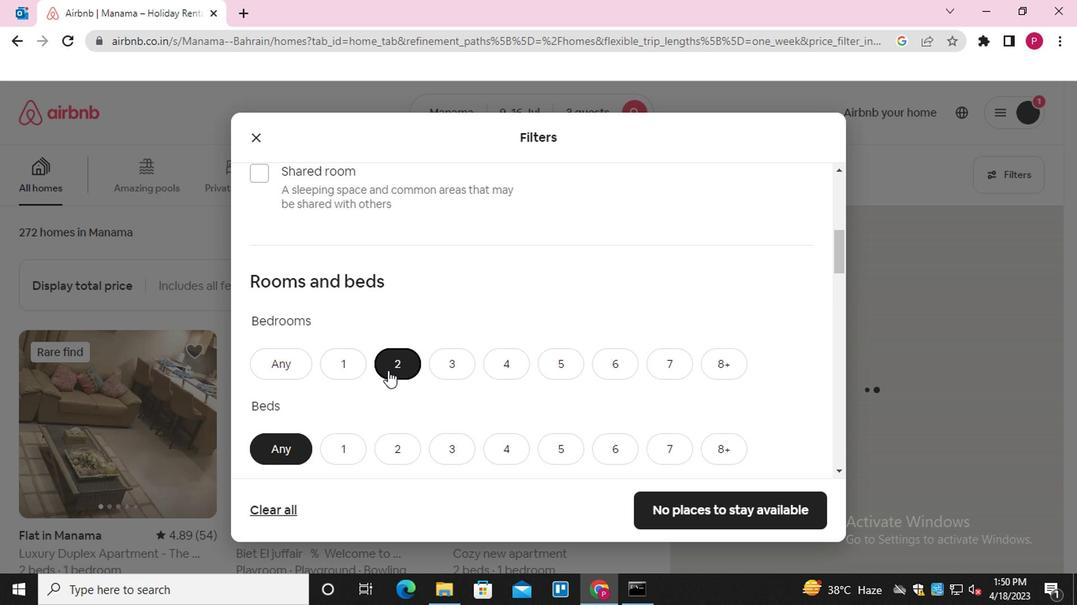 
Action: Mouse scrolled (386, 366) with delta (0, 0)
Screenshot: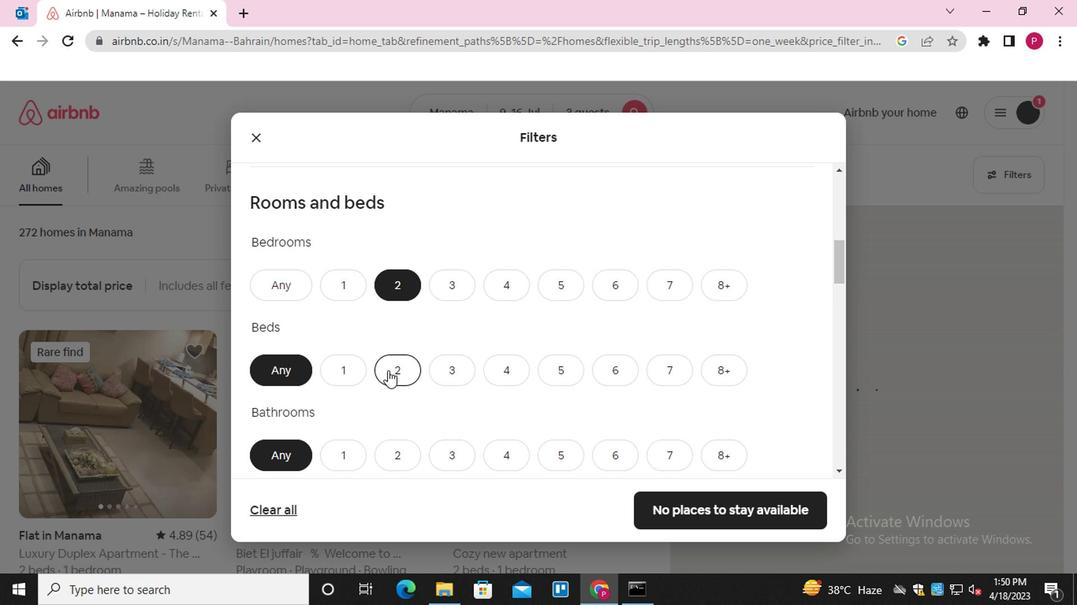 
Action: Mouse moved to (393, 300)
Screenshot: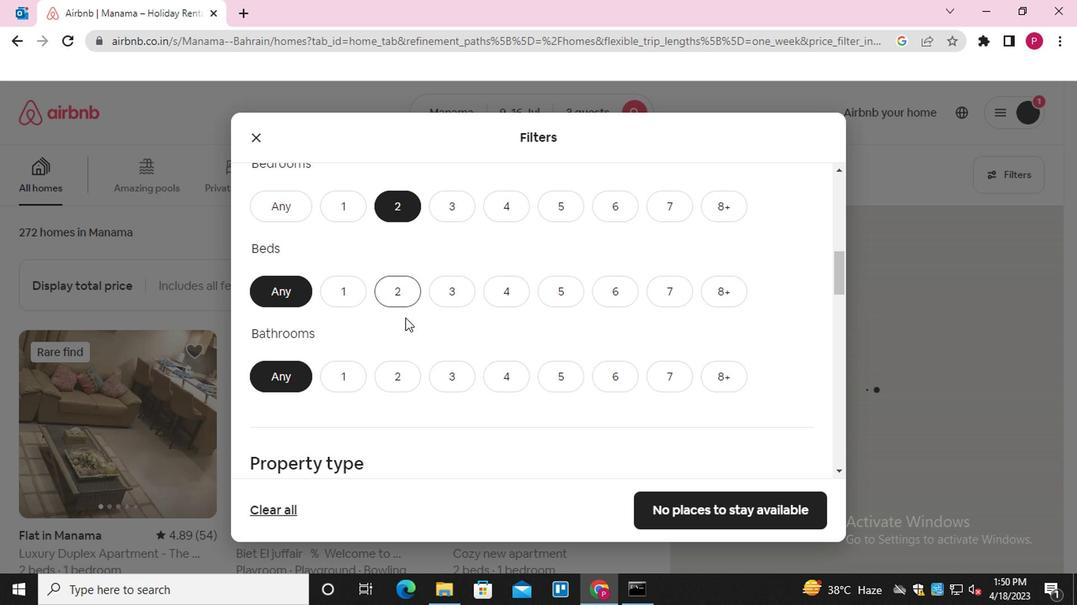 
Action: Mouse pressed left at (393, 300)
Screenshot: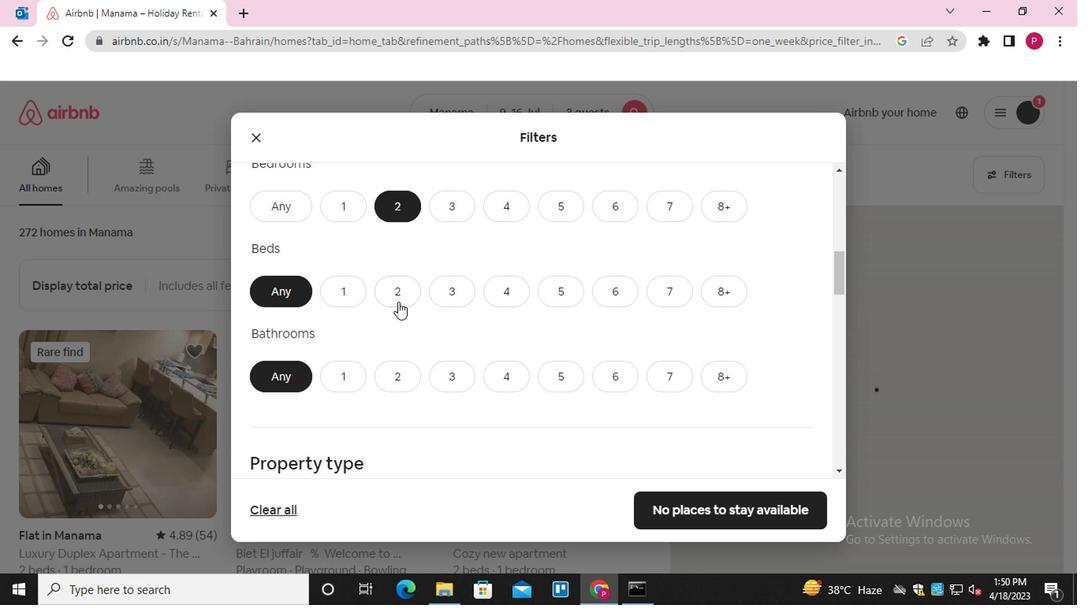 
Action: Mouse moved to (342, 375)
Screenshot: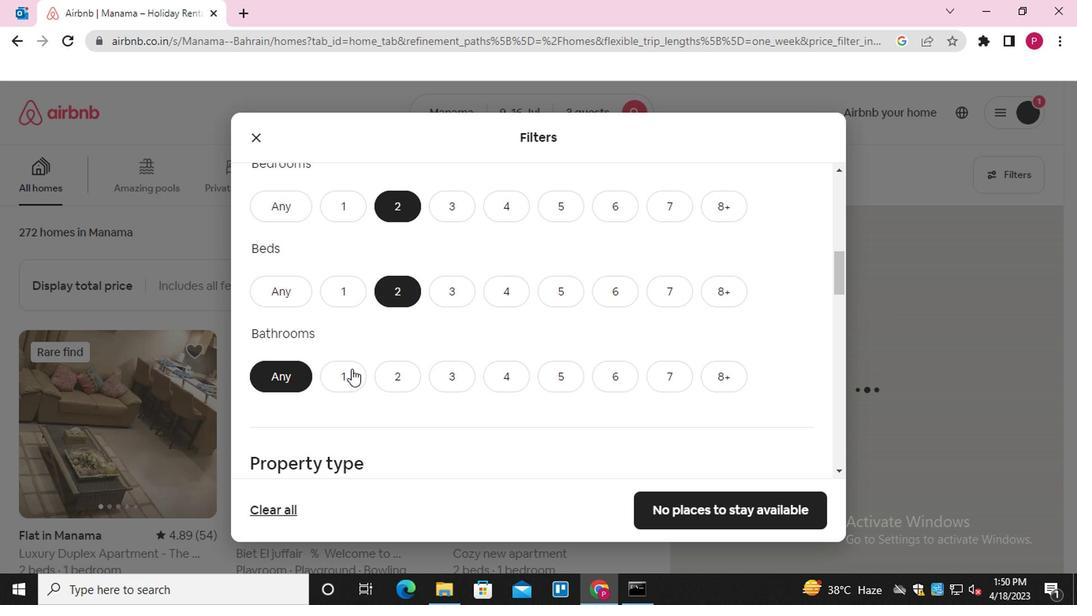 
Action: Mouse pressed left at (342, 375)
Screenshot: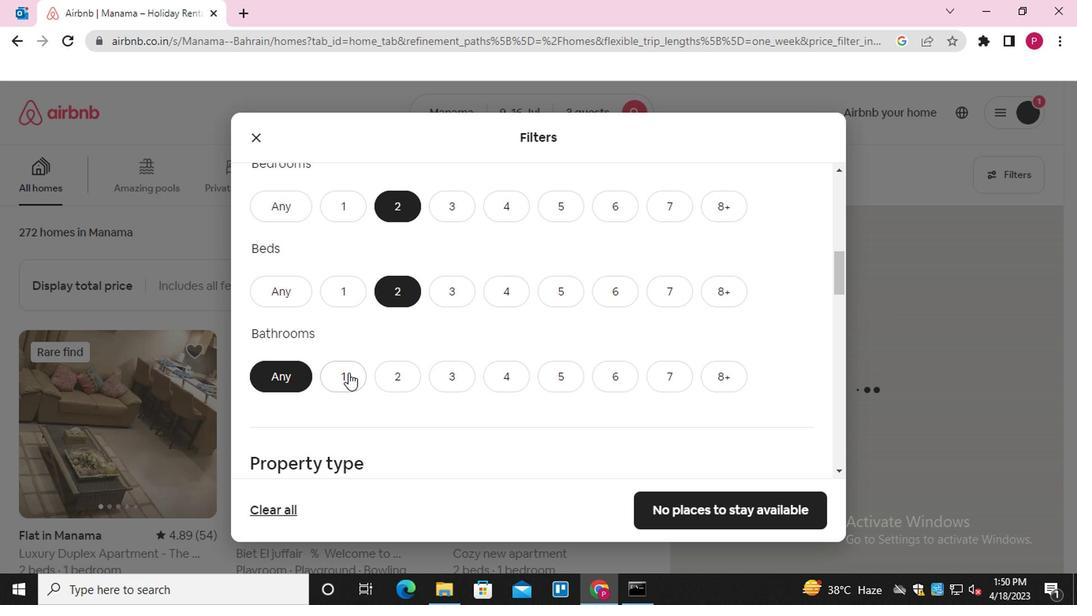 
Action: Mouse moved to (438, 401)
Screenshot: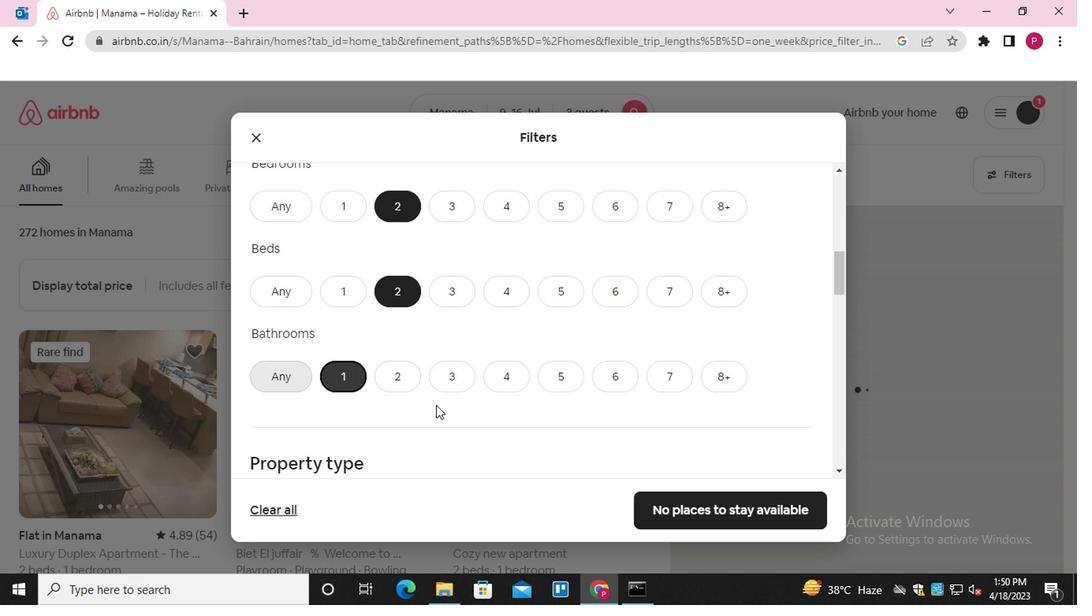 
Action: Mouse scrolled (438, 400) with delta (0, 0)
Screenshot: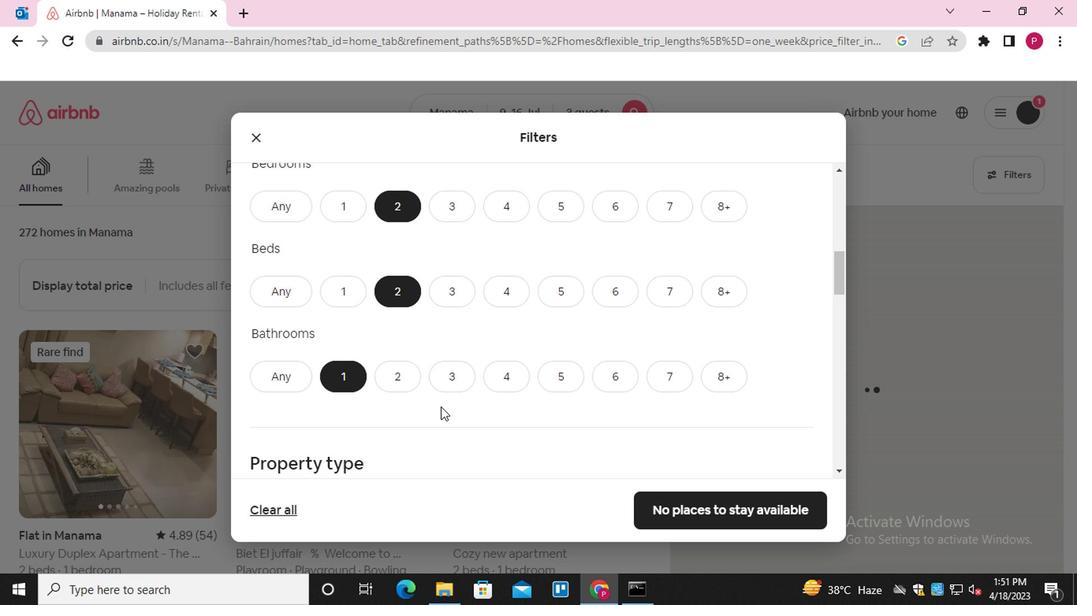 
Action: Mouse scrolled (438, 400) with delta (0, 0)
Screenshot: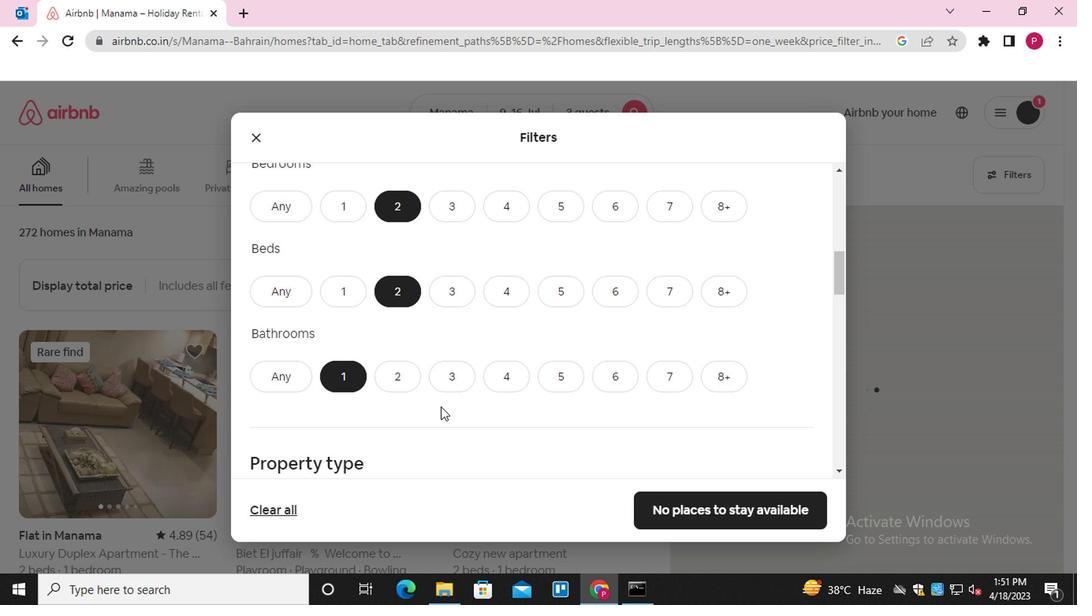 
Action: Mouse scrolled (438, 400) with delta (0, 0)
Screenshot: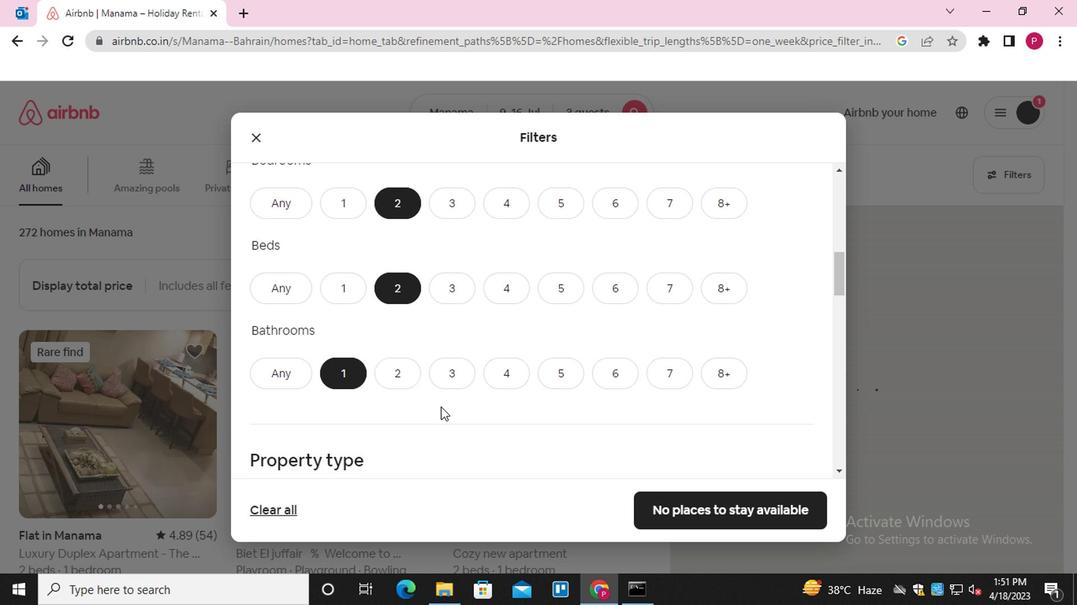 
Action: Mouse moved to (442, 318)
Screenshot: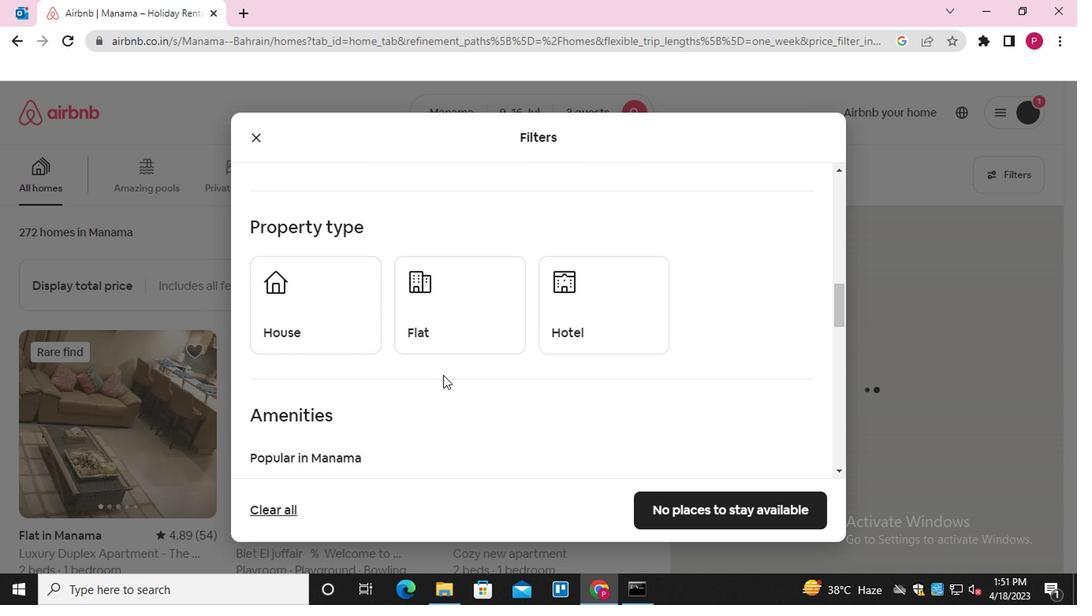 
Action: Mouse pressed left at (442, 318)
Screenshot: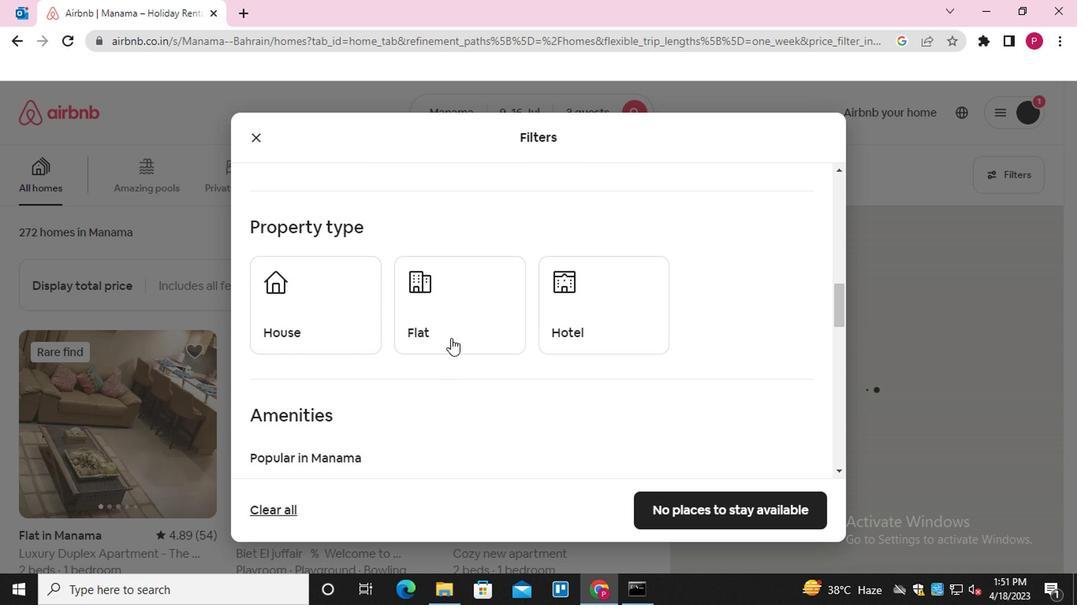 
Action: Mouse moved to (462, 382)
Screenshot: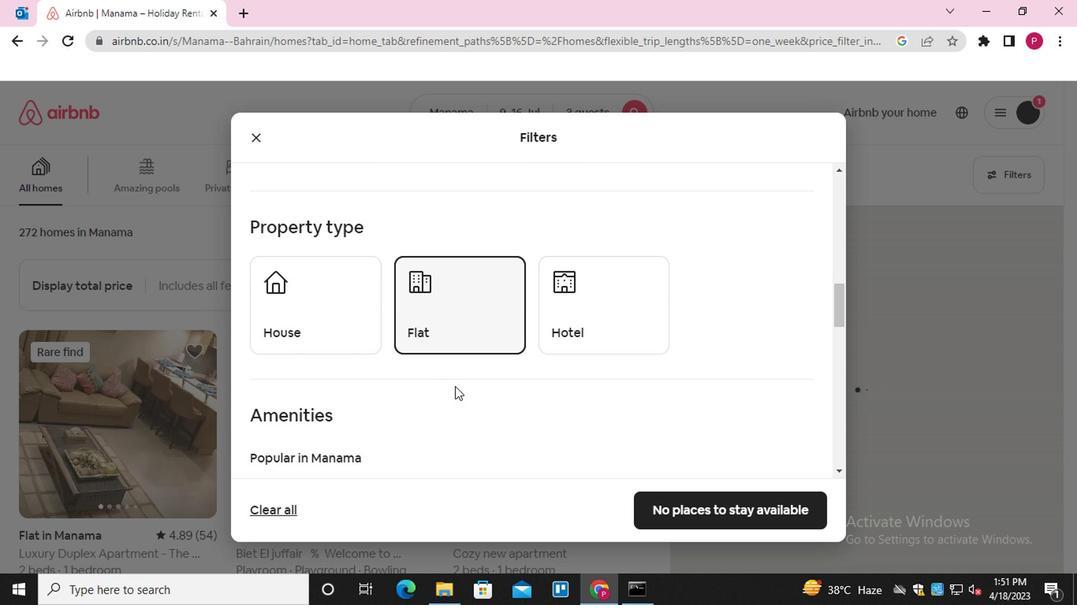 
Action: Mouse scrolled (462, 382) with delta (0, 0)
Screenshot: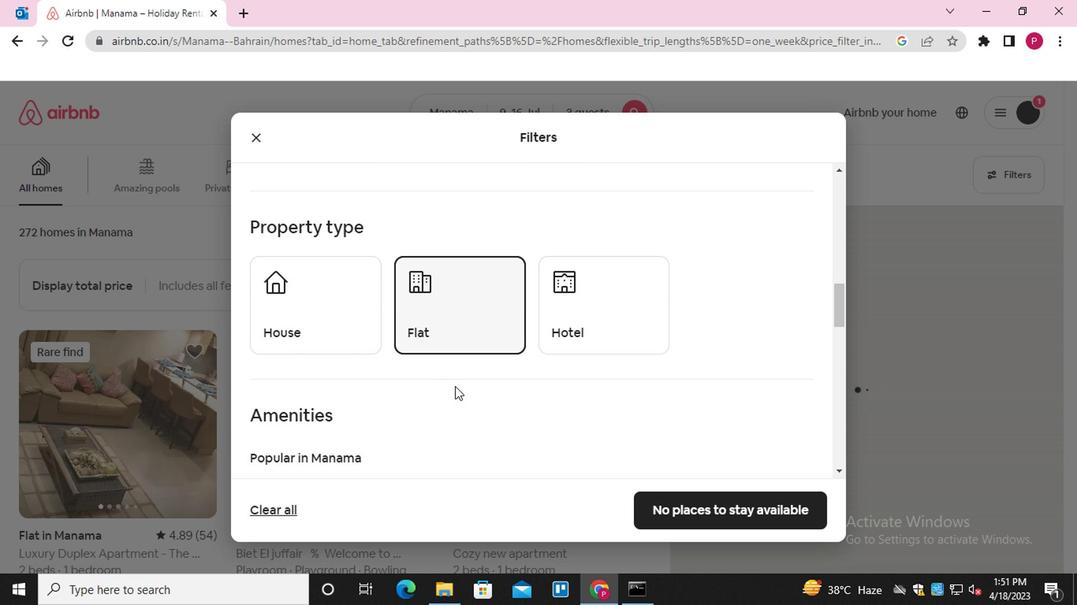 
Action: Mouse scrolled (462, 382) with delta (0, 0)
Screenshot: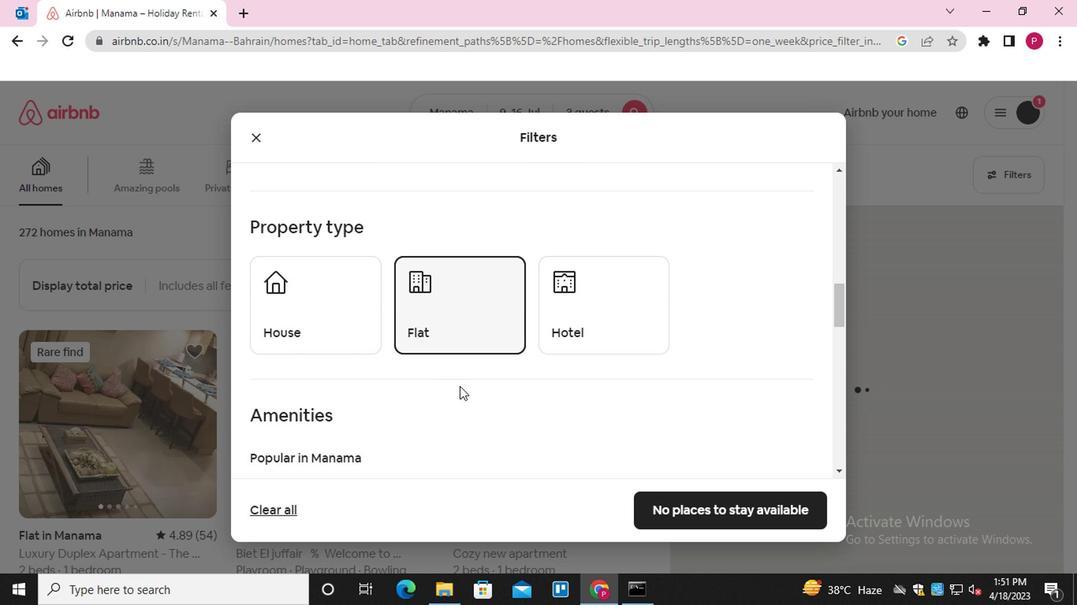 
Action: Mouse scrolled (462, 382) with delta (0, 0)
Screenshot: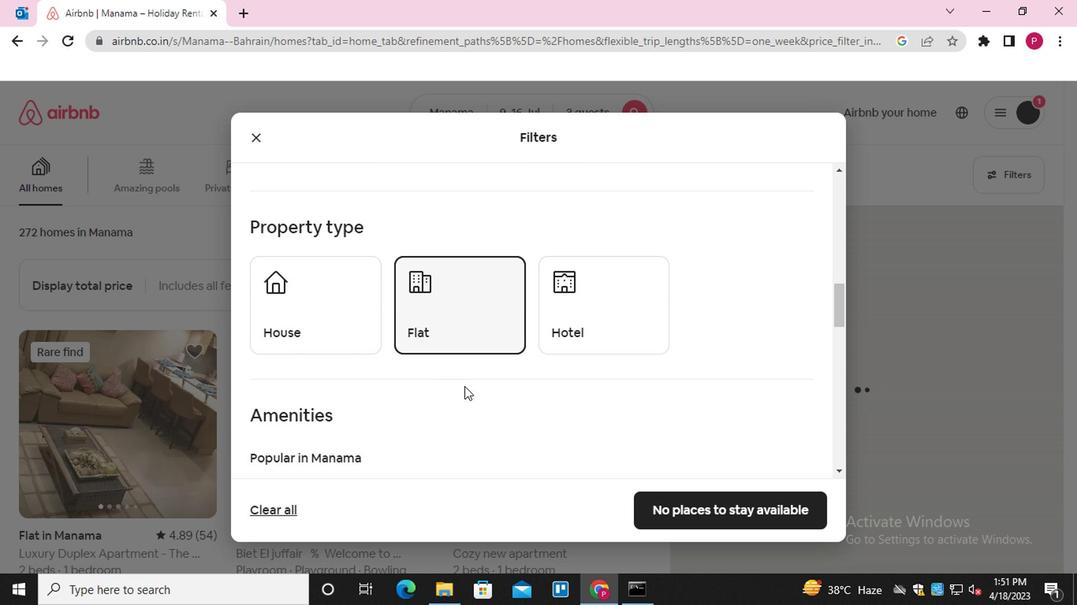 
Action: Mouse scrolled (462, 382) with delta (0, 0)
Screenshot: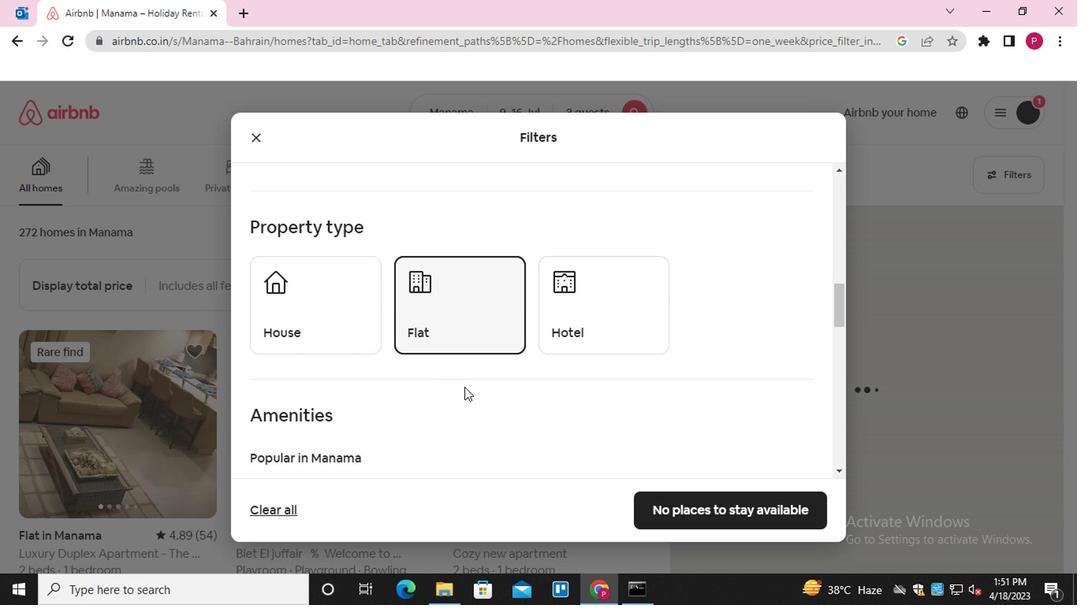 
Action: Mouse scrolled (462, 382) with delta (0, 0)
Screenshot: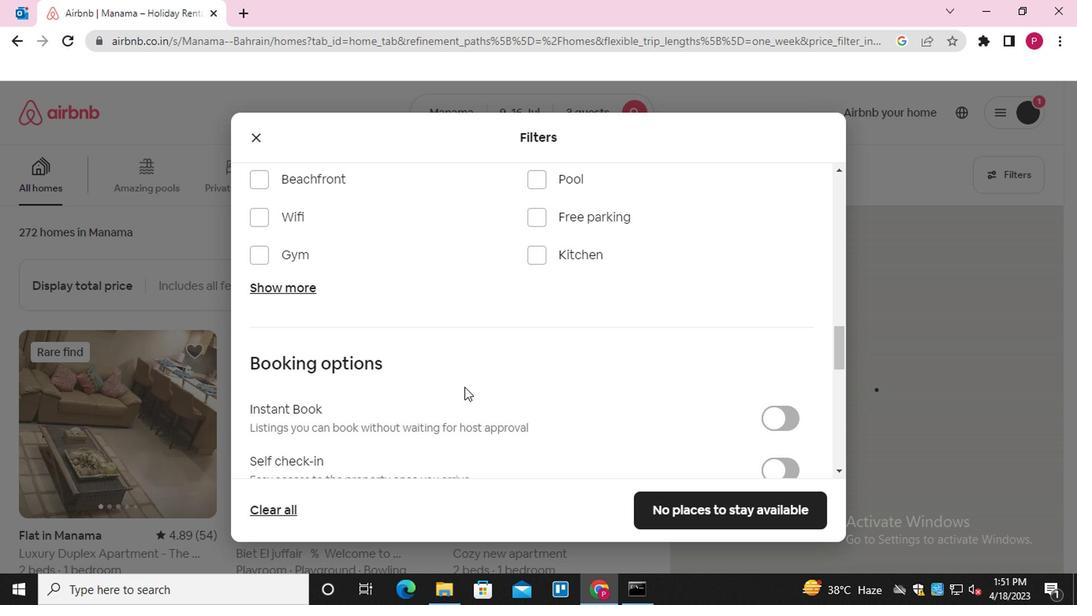 
Action: Mouse moved to (768, 391)
Screenshot: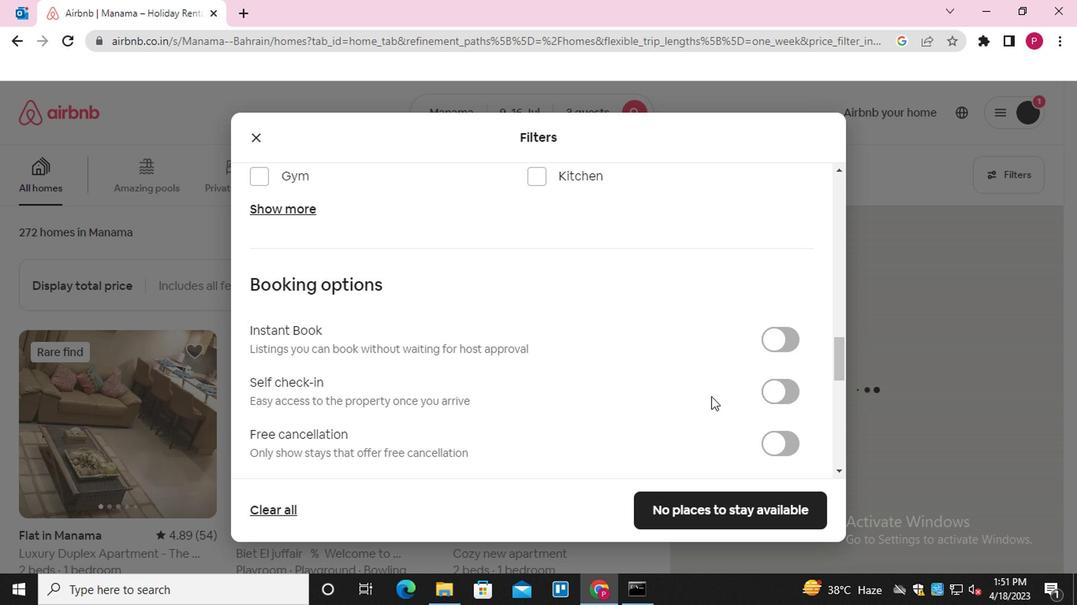 
Action: Mouse pressed left at (768, 391)
Screenshot: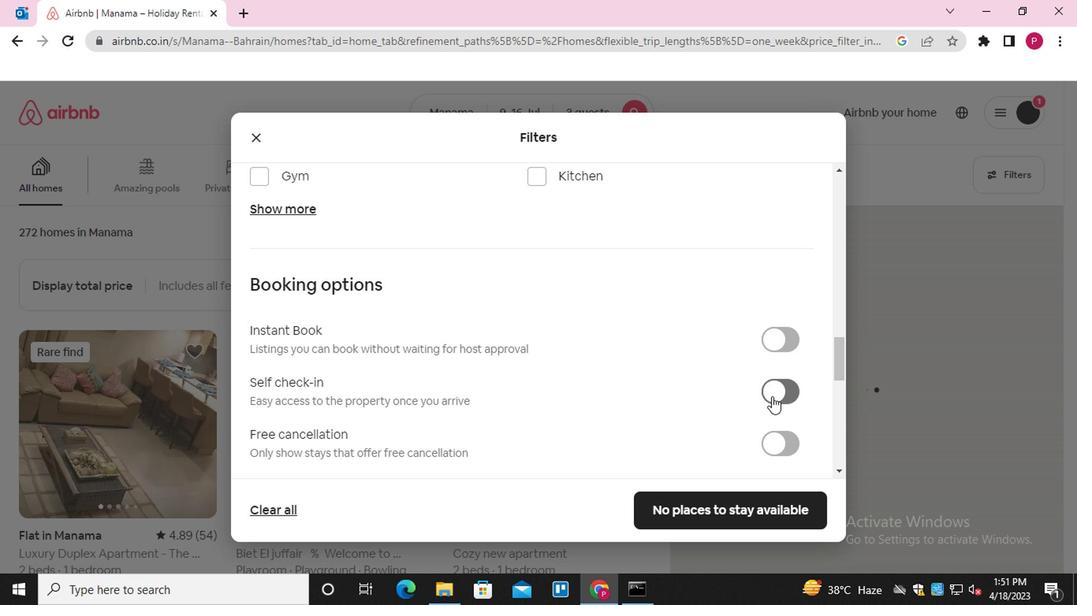 
Action: Mouse moved to (565, 361)
Screenshot: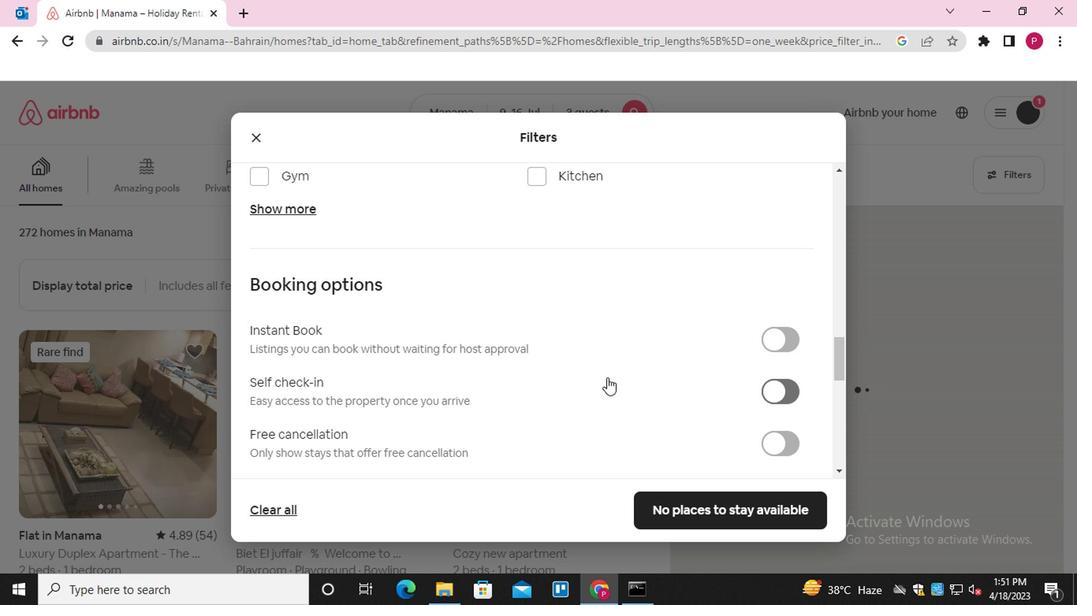 
Action: Mouse scrolled (565, 361) with delta (0, 0)
Screenshot: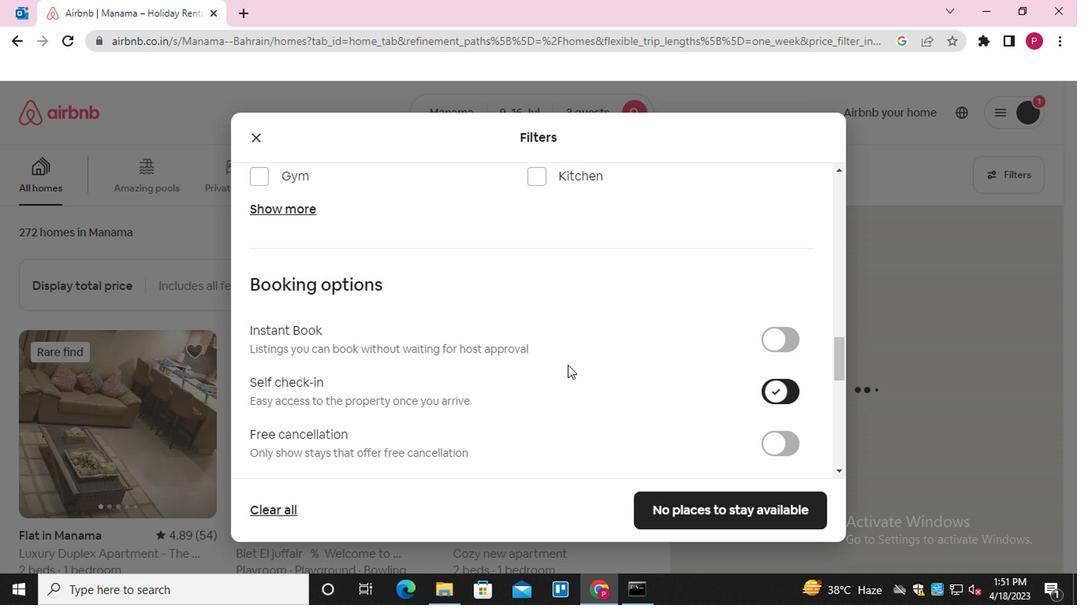 
Action: Mouse scrolled (565, 361) with delta (0, 0)
Screenshot: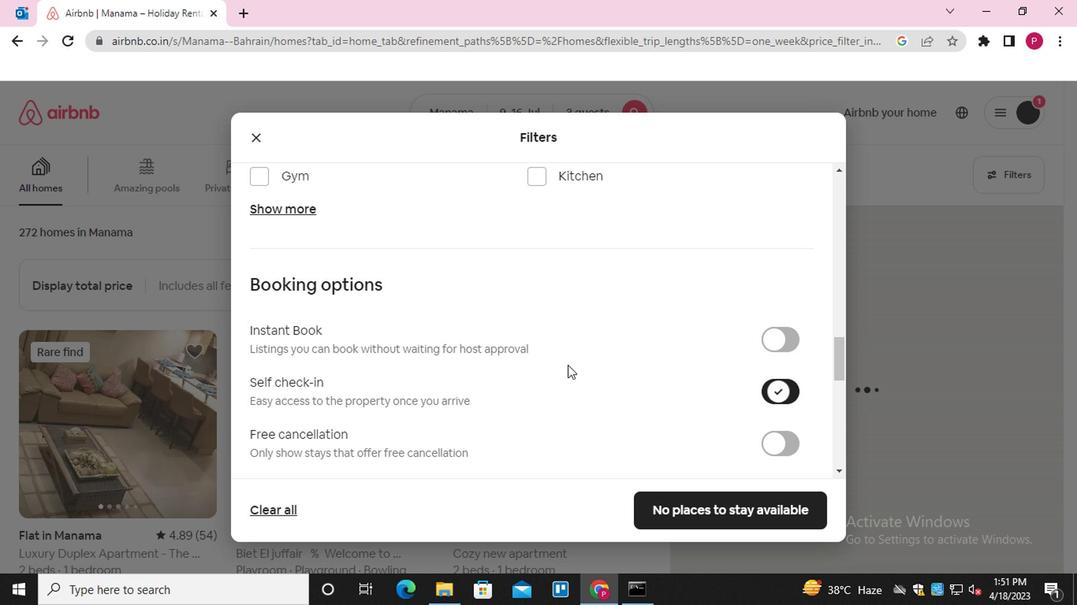 
Action: Mouse scrolled (565, 361) with delta (0, 0)
Screenshot: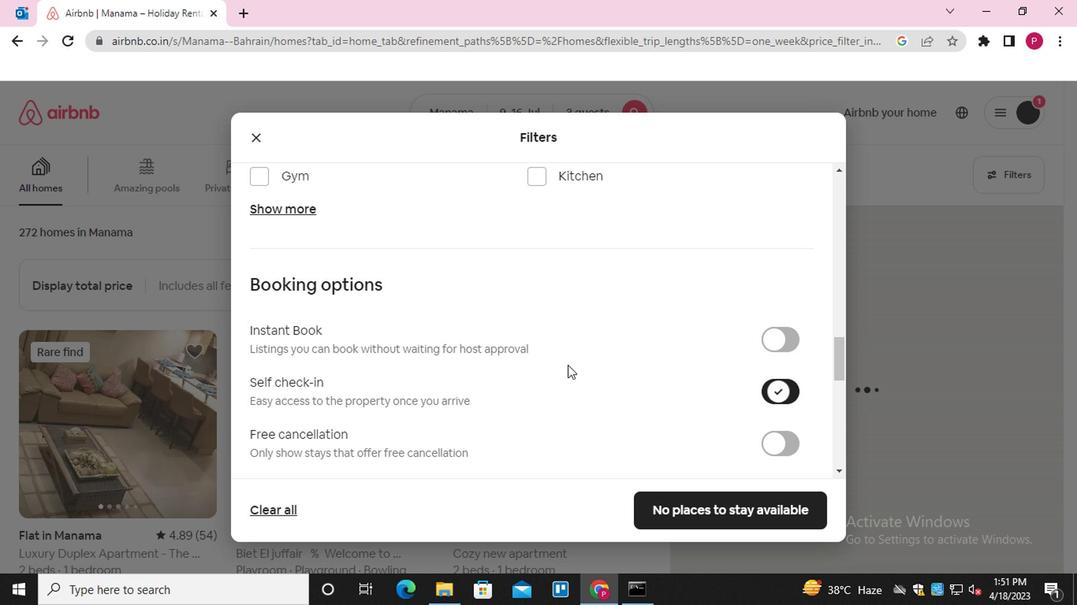 
Action: Mouse scrolled (565, 361) with delta (0, 0)
Screenshot: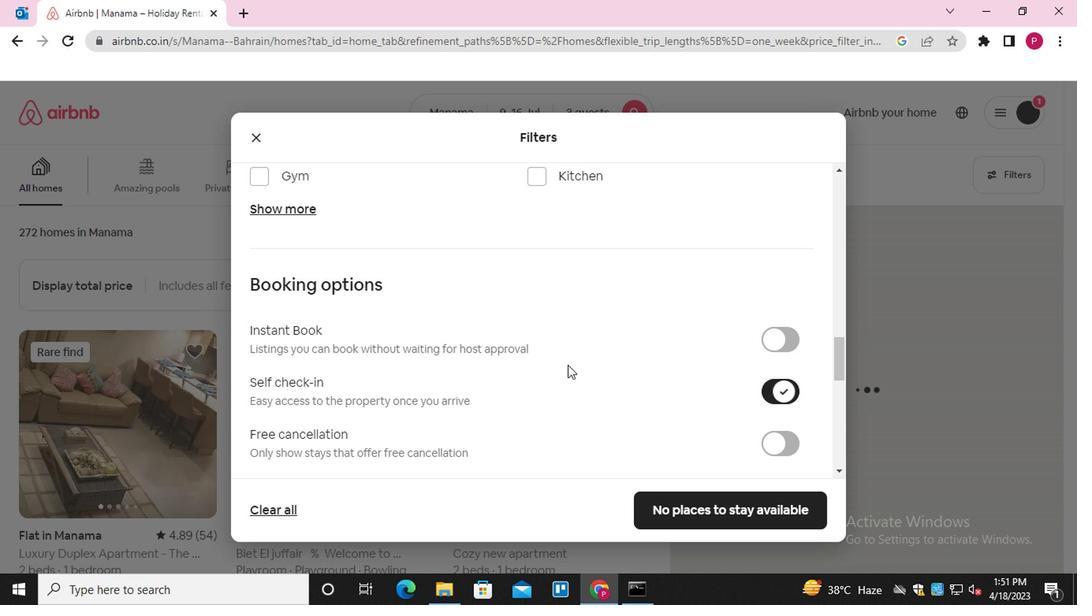 
Action: Mouse scrolled (565, 361) with delta (0, 0)
Screenshot: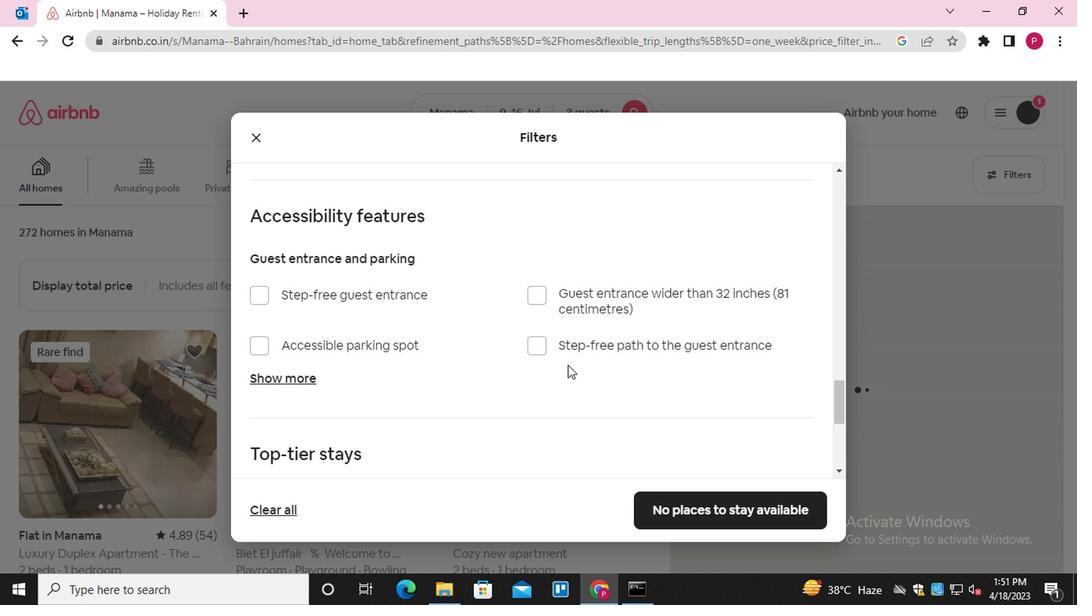 
Action: Mouse scrolled (565, 361) with delta (0, 0)
Screenshot: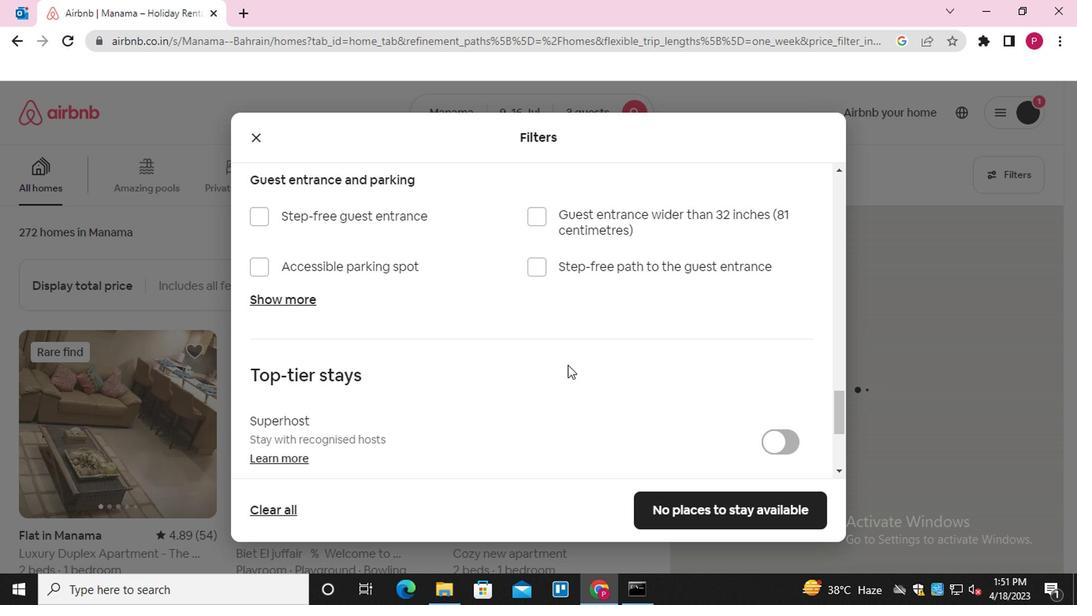 
Action: Mouse scrolled (565, 361) with delta (0, 0)
Screenshot: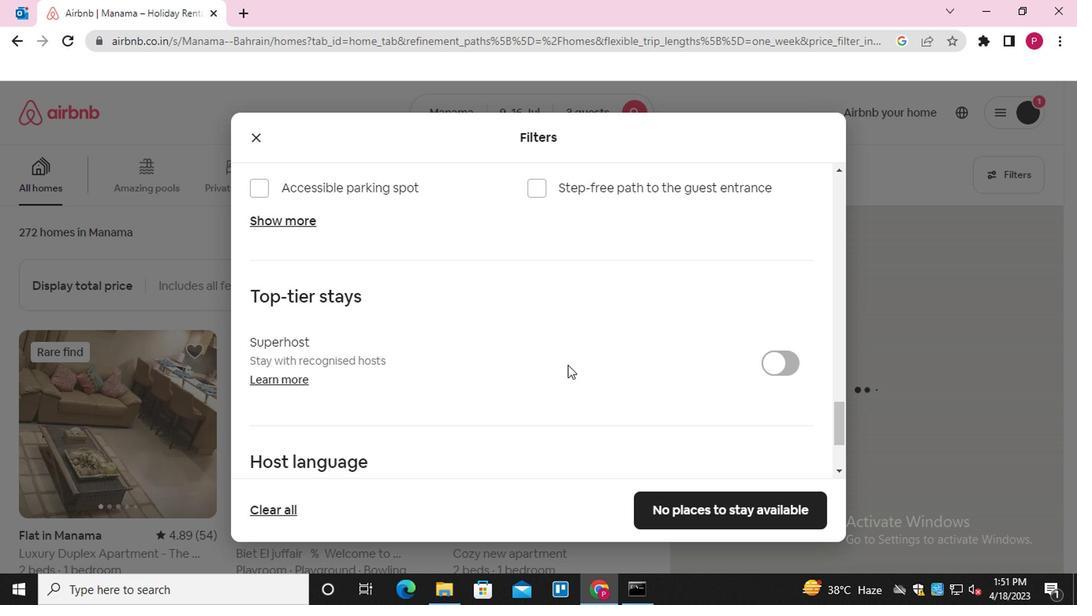 
Action: Mouse scrolled (565, 361) with delta (0, 0)
Screenshot: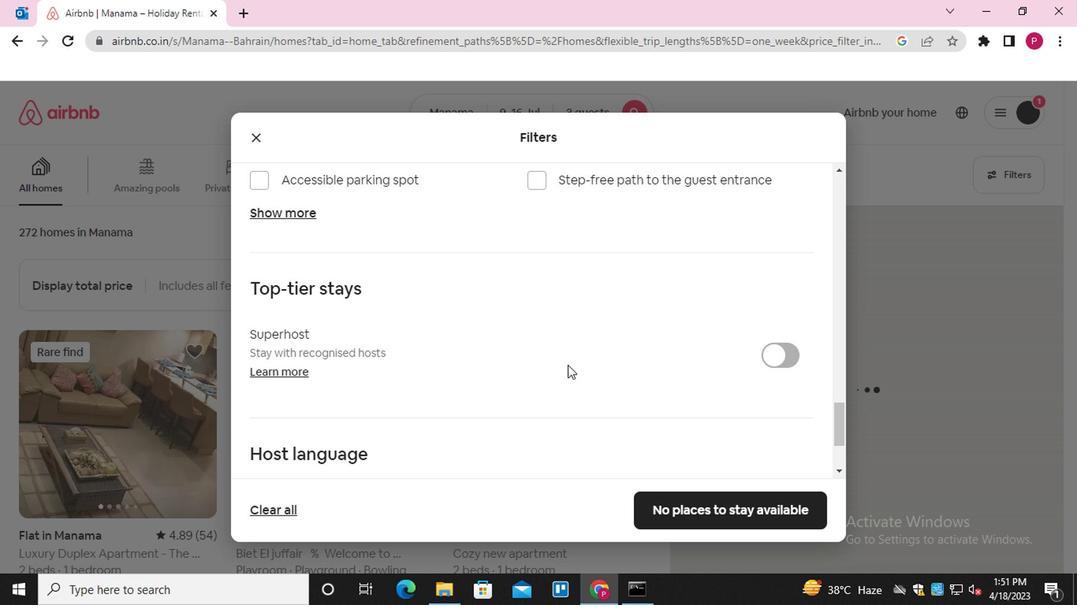 
Action: Mouse scrolled (565, 361) with delta (0, 0)
Screenshot: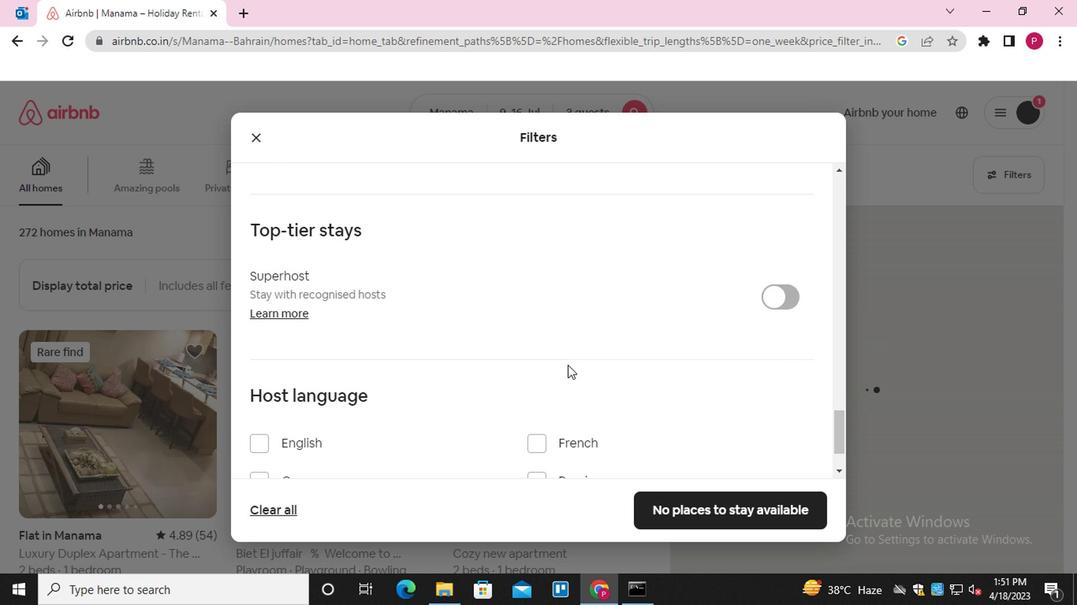 
Action: Mouse scrolled (565, 361) with delta (0, 0)
Screenshot: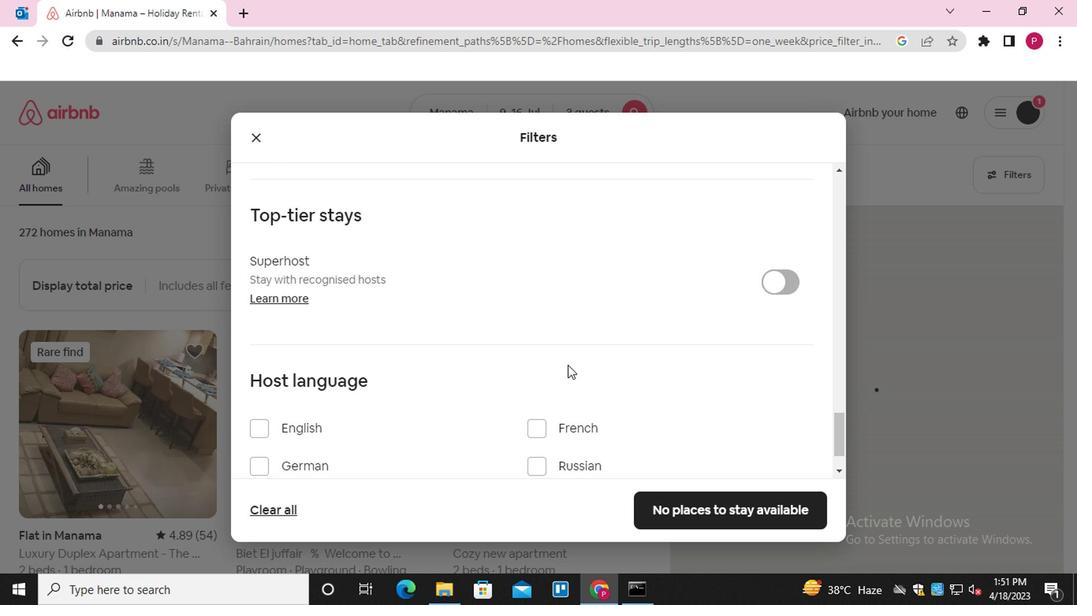 
Action: Mouse moved to (265, 365)
Screenshot: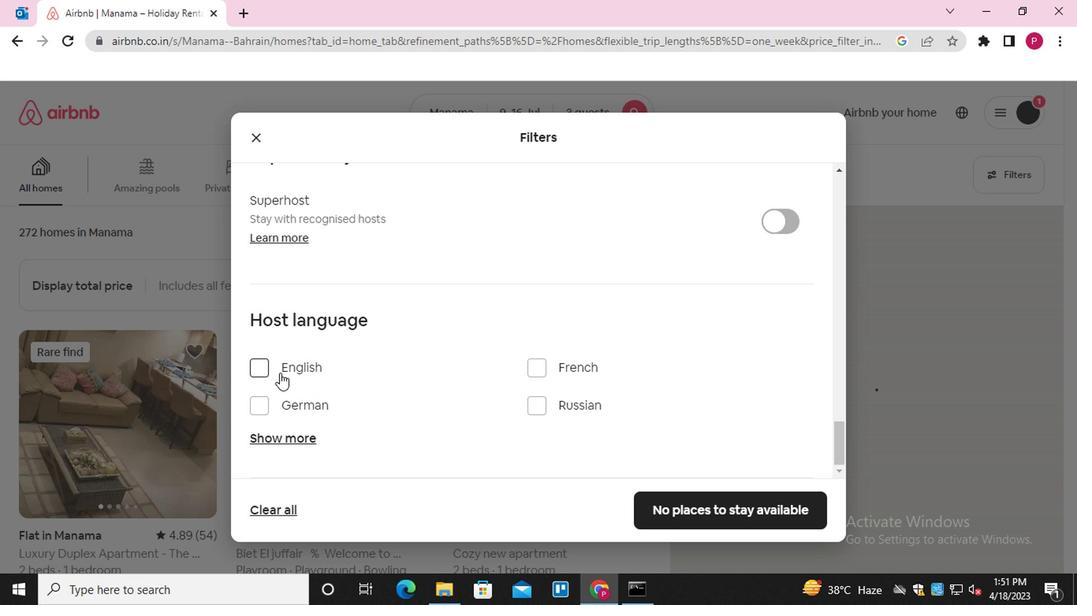 
Action: Mouse pressed left at (265, 365)
Screenshot: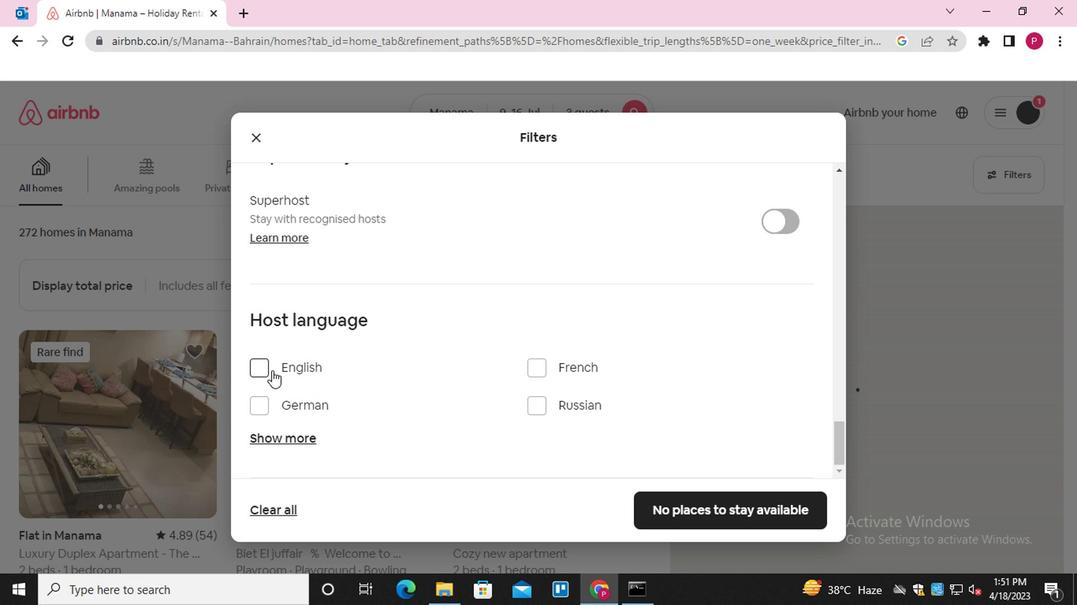 
Action: Mouse moved to (738, 504)
Screenshot: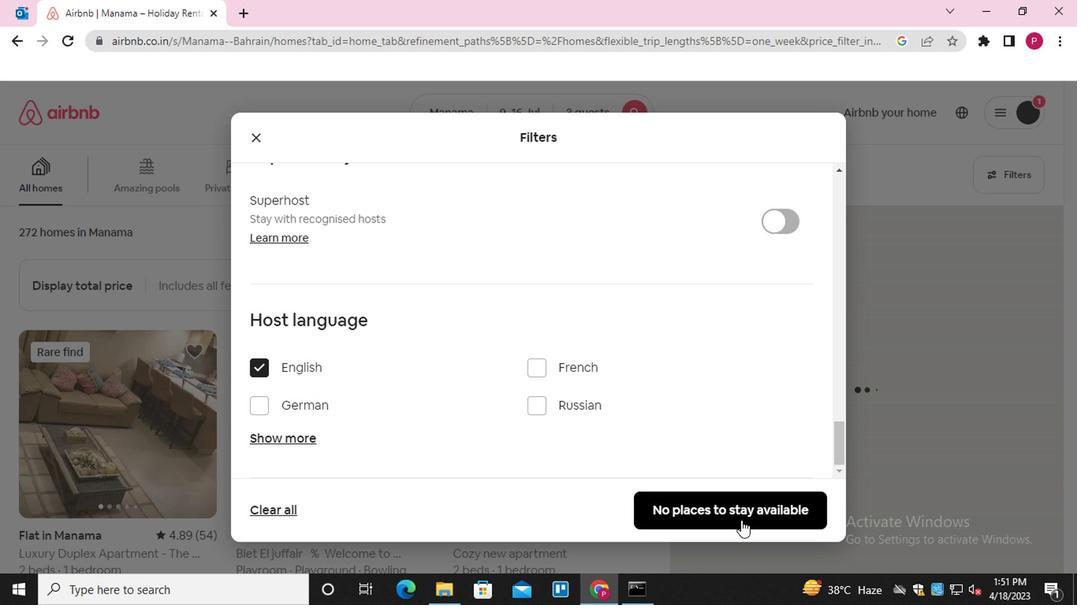 
Action: Mouse pressed left at (738, 504)
Screenshot: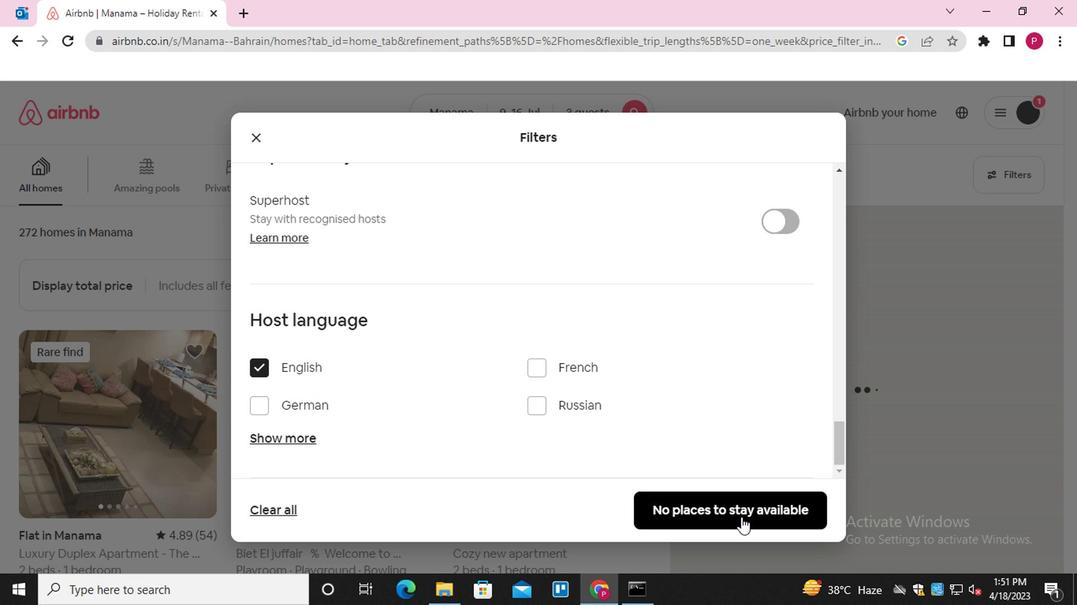 
Action: Mouse moved to (350, 329)
Screenshot: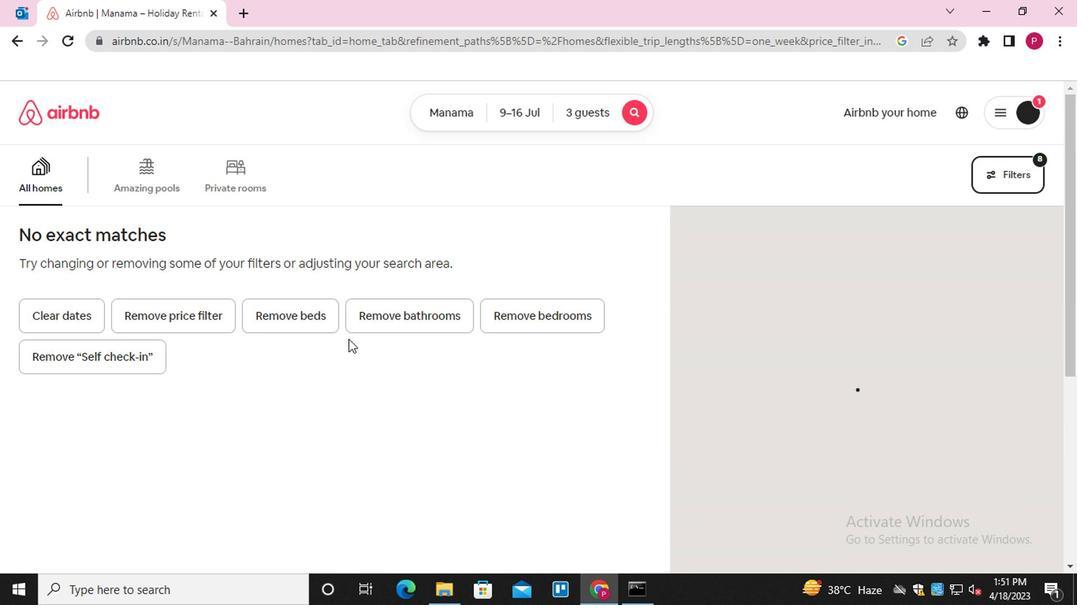
